Task: Open a blank sheet, save the file as Fusioncuisinemeet.odt Type the sentence 'Communication is the process of exchanging information, ideas, and emotions between individuals. Effective communication involves active listening, clear expression, and empathy. It forms the foundation of healthy relationships, fosters understanding, and resolves conflicts.'Add formula using equations and charcters after the sentence 'A = ?R2' Select the formula and highlight with color Blue Change the page Orientation to  Landscape
Action: Mouse moved to (1267, 102)
Screenshot: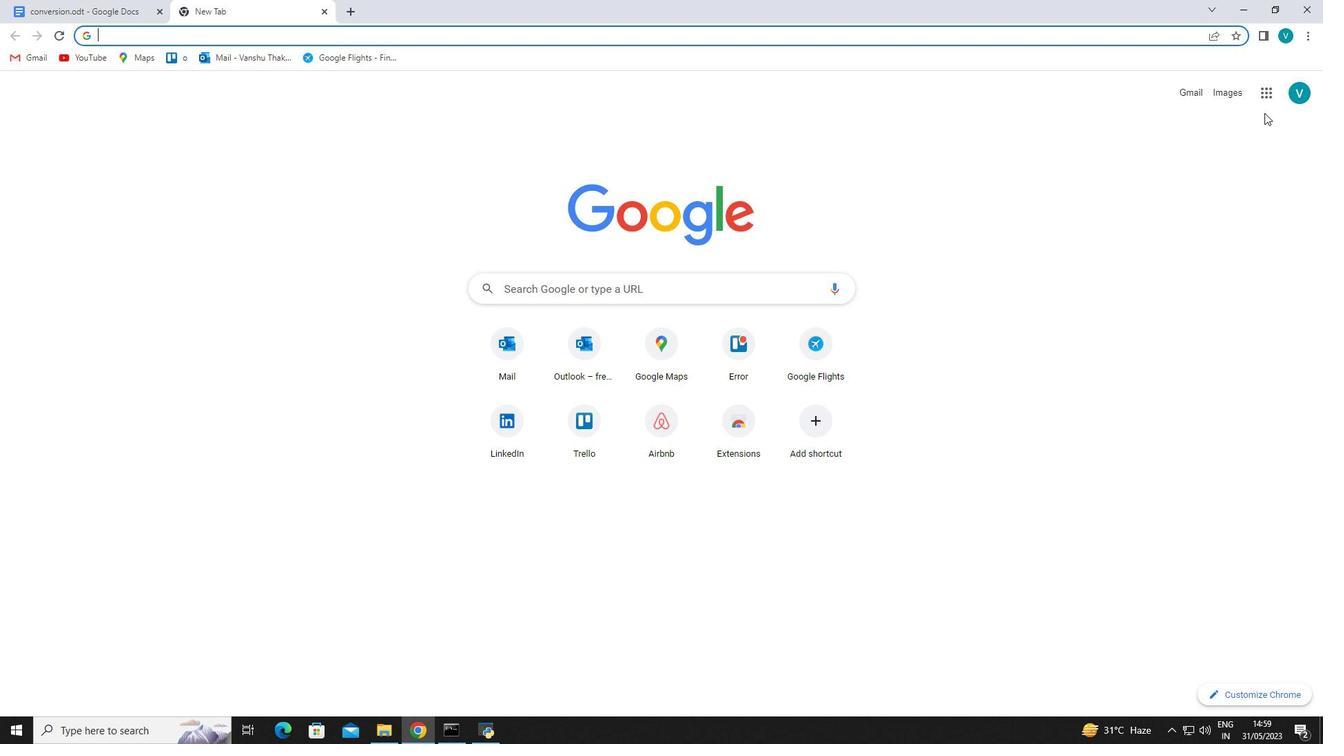 
Action: Mouse pressed left at (1267, 102)
Screenshot: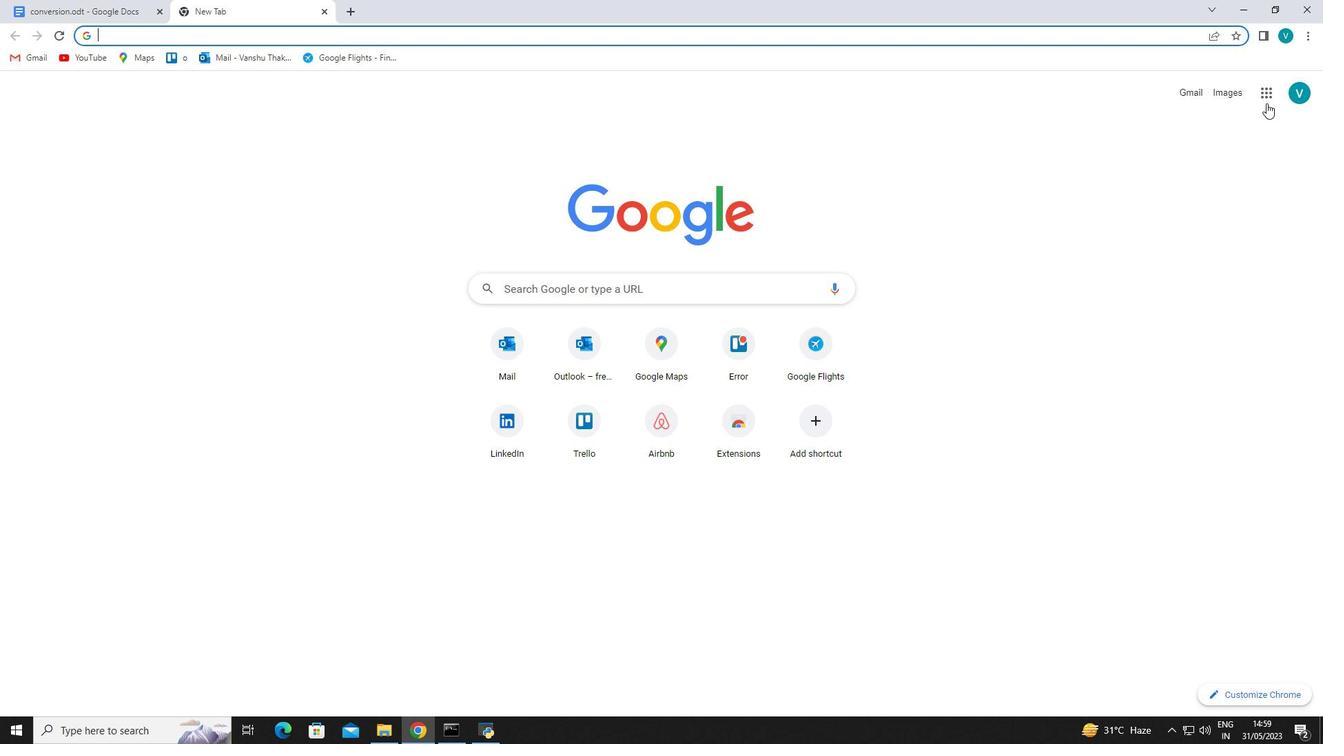 
Action: Mouse moved to (1221, 239)
Screenshot: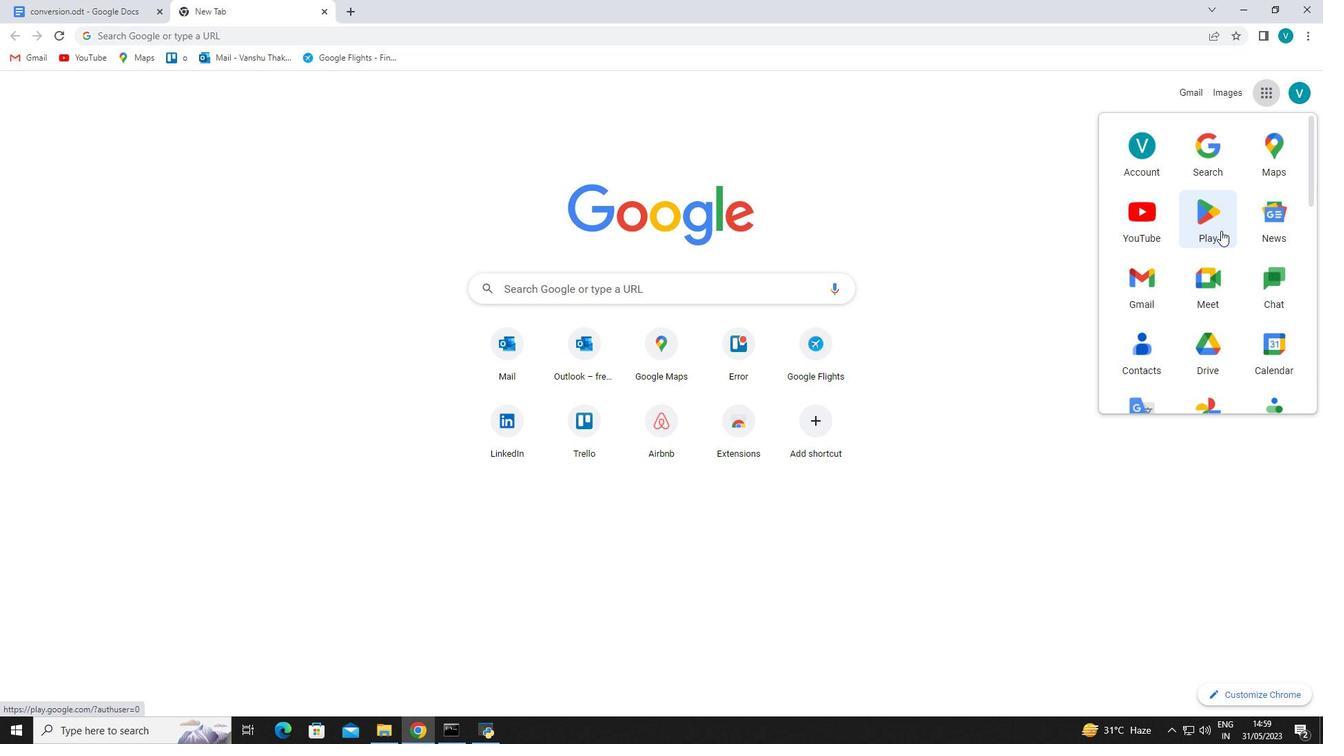 
Action: Mouse scrolled (1221, 238) with delta (0, 0)
Screenshot: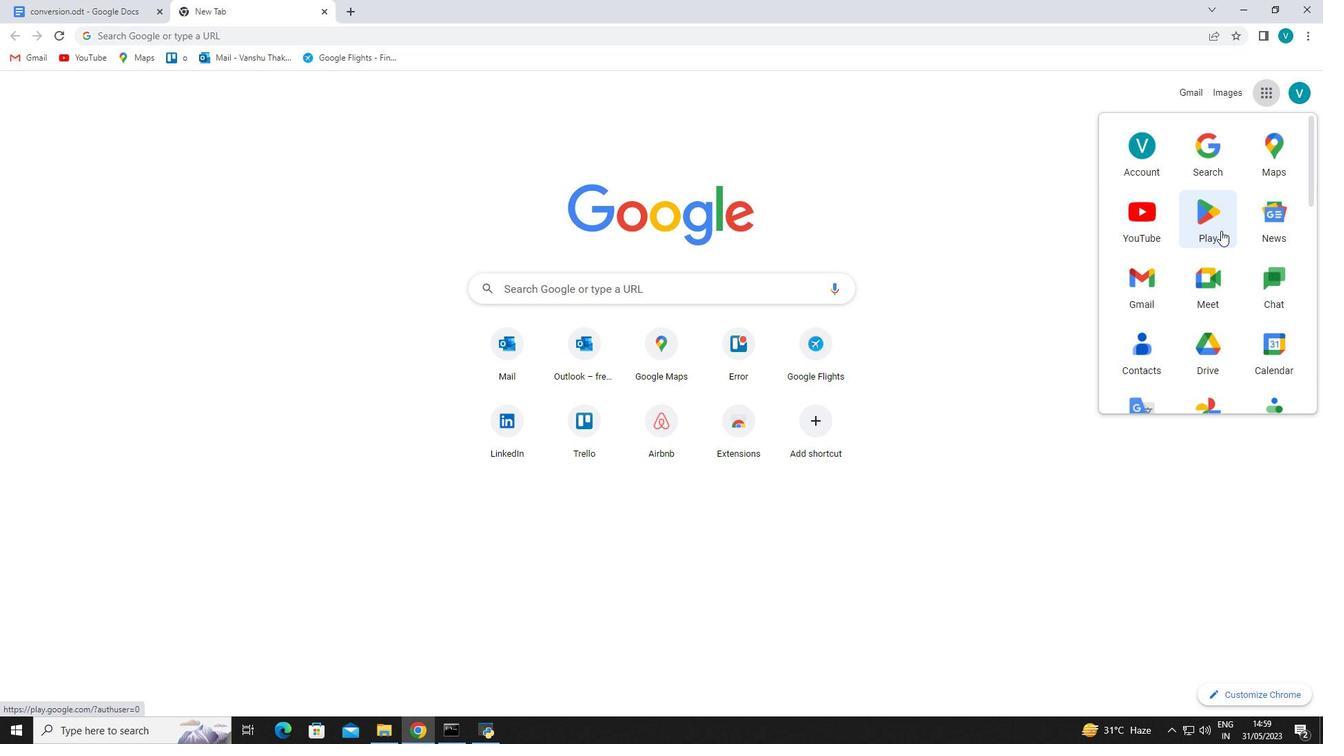 
Action: Mouse moved to (1219, 247)
Screenshot: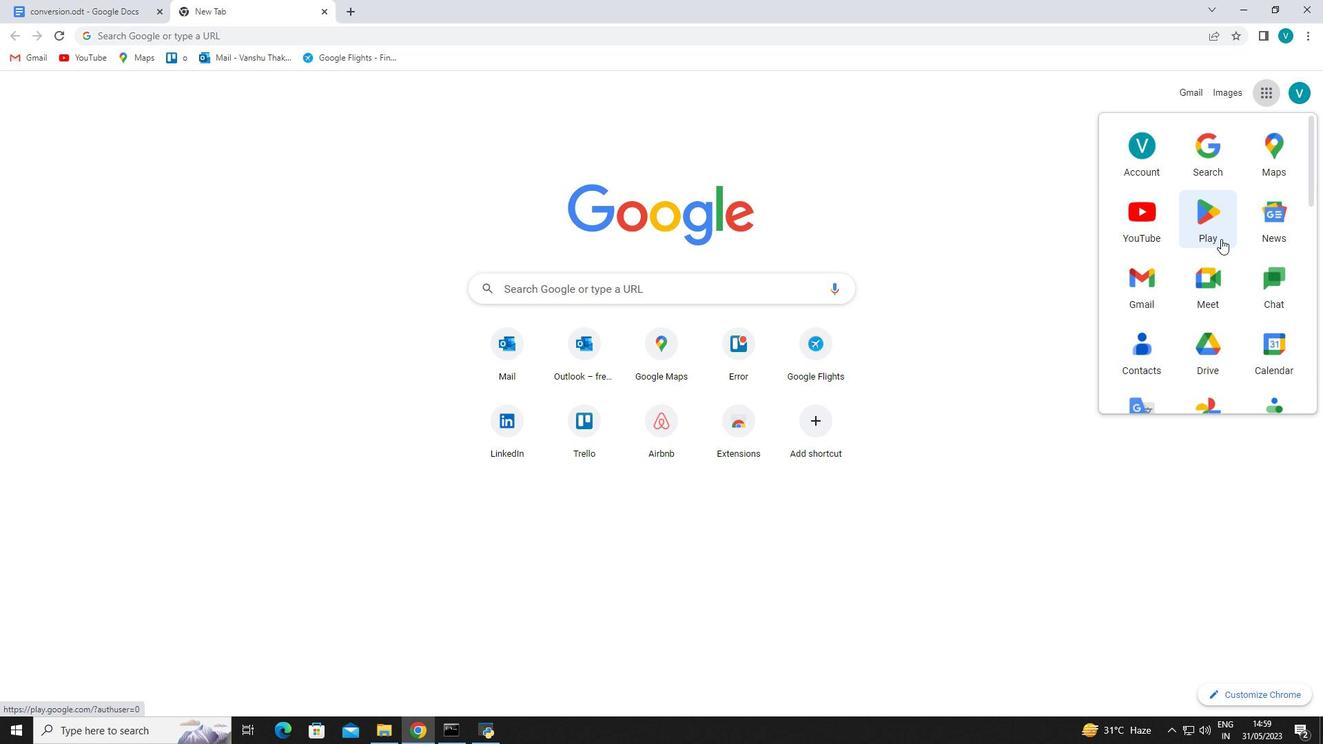 
Action: Mouse scrolled (1219, 246) with delta (0, 0)
Screenshot: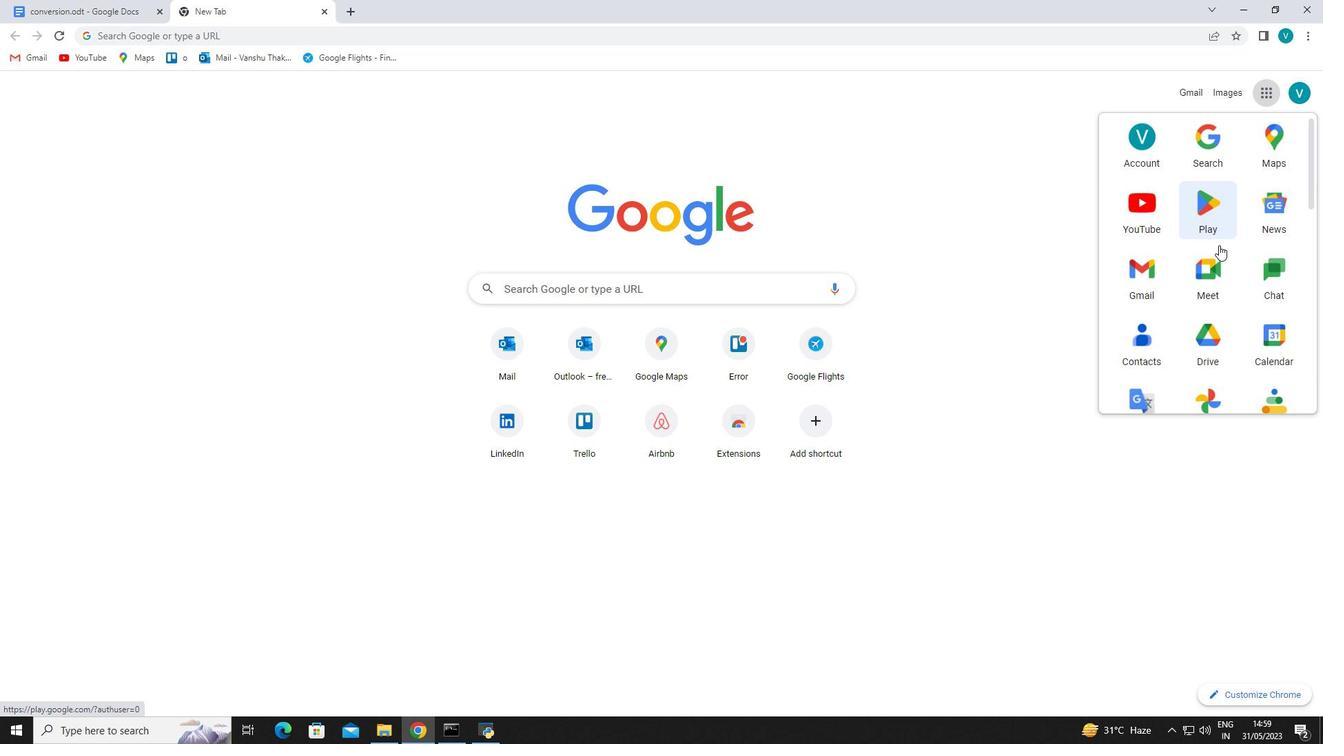 
Action: Mouse scrolled (1219, 246) with delta (0, 0)
Screenshot: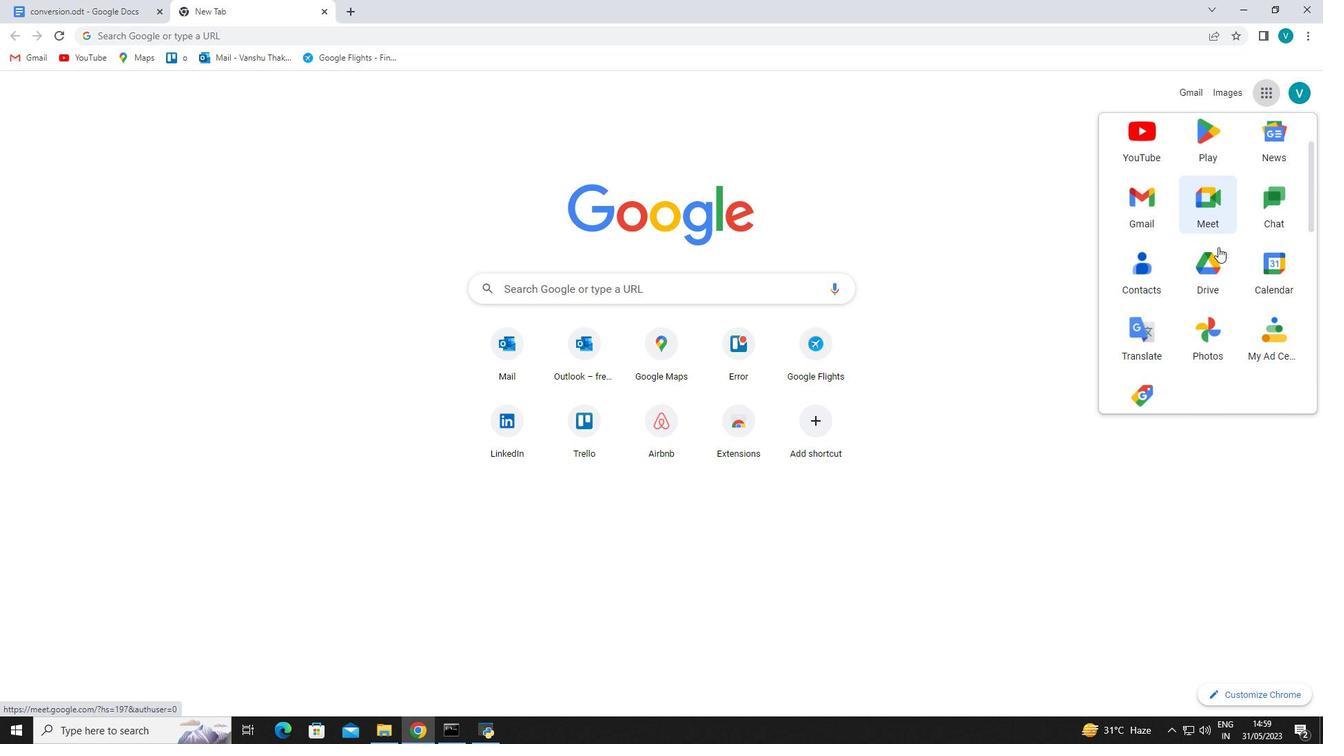 
Action: Mouse scrolled (1219, 246) with delta (0, 0)
Screenshot: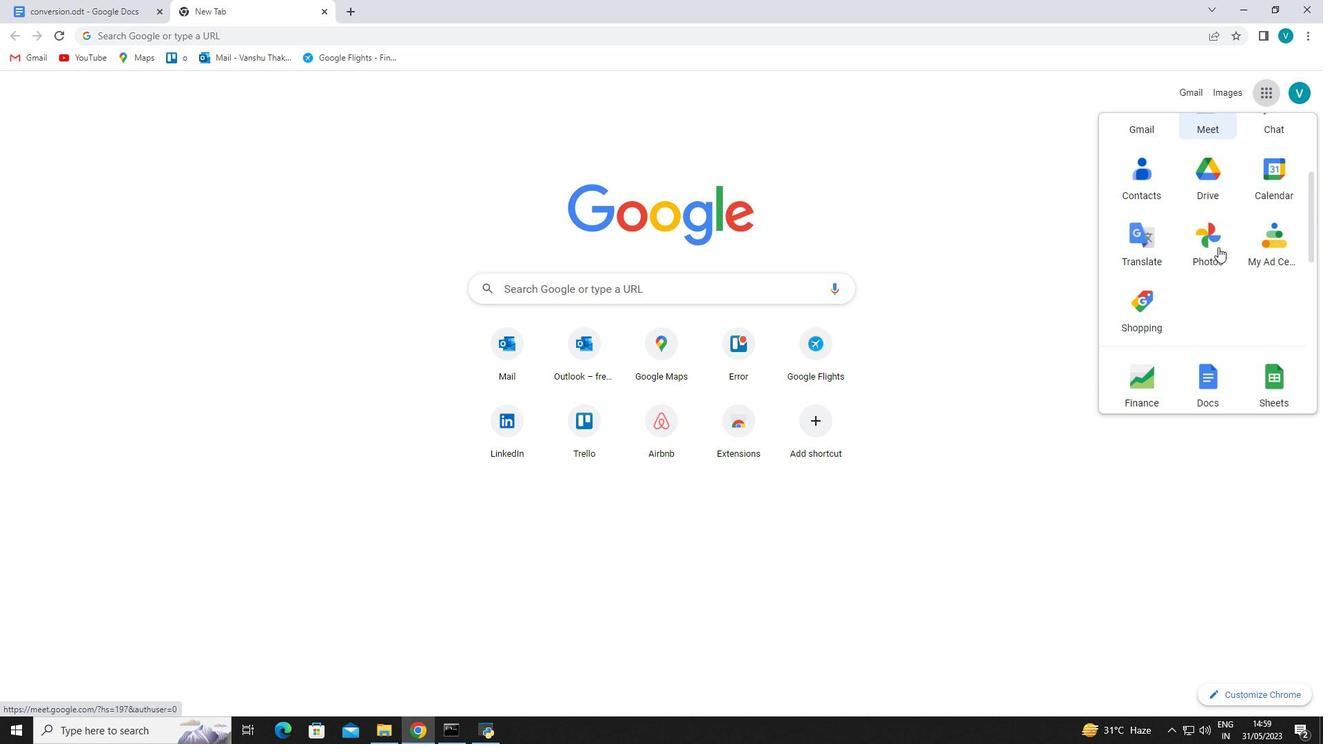 
Action: Mouse moved to (1214, 267)
Screenshot: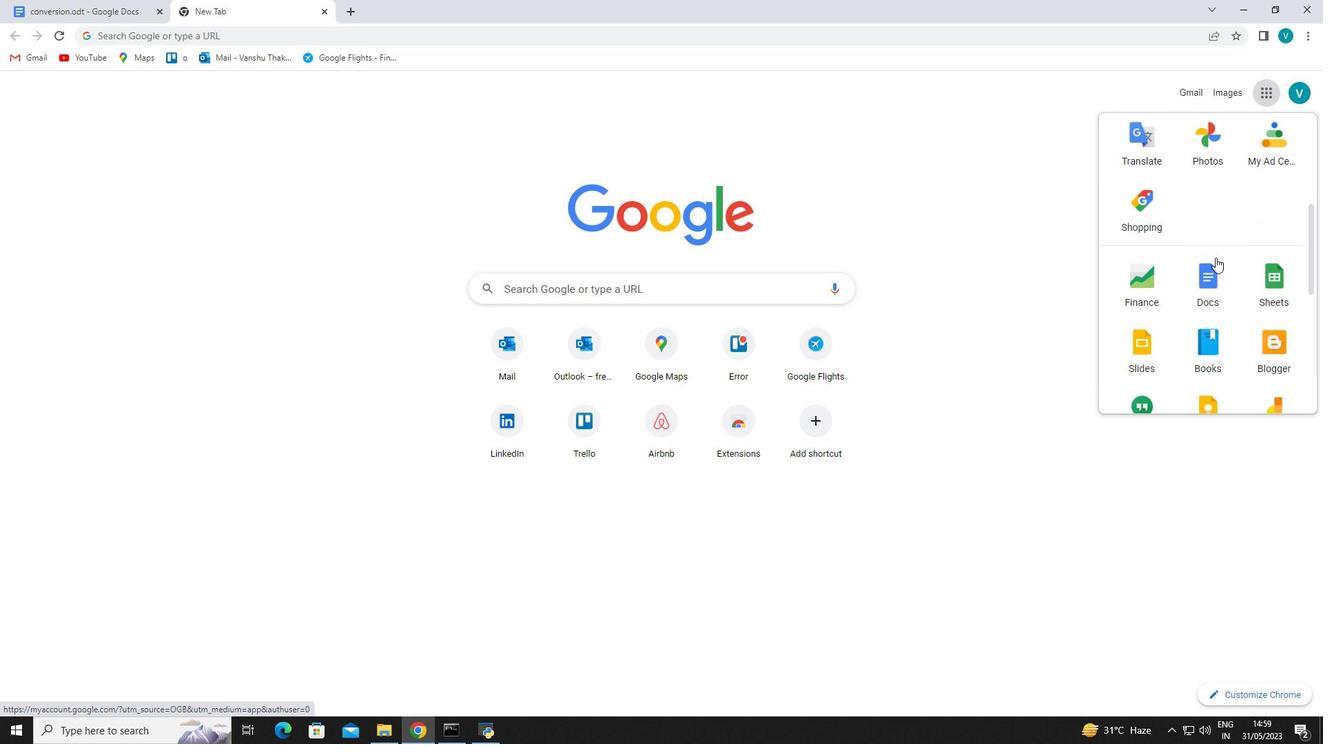 
Action: Mouse pressed left at (1214, 267)
Screenshot: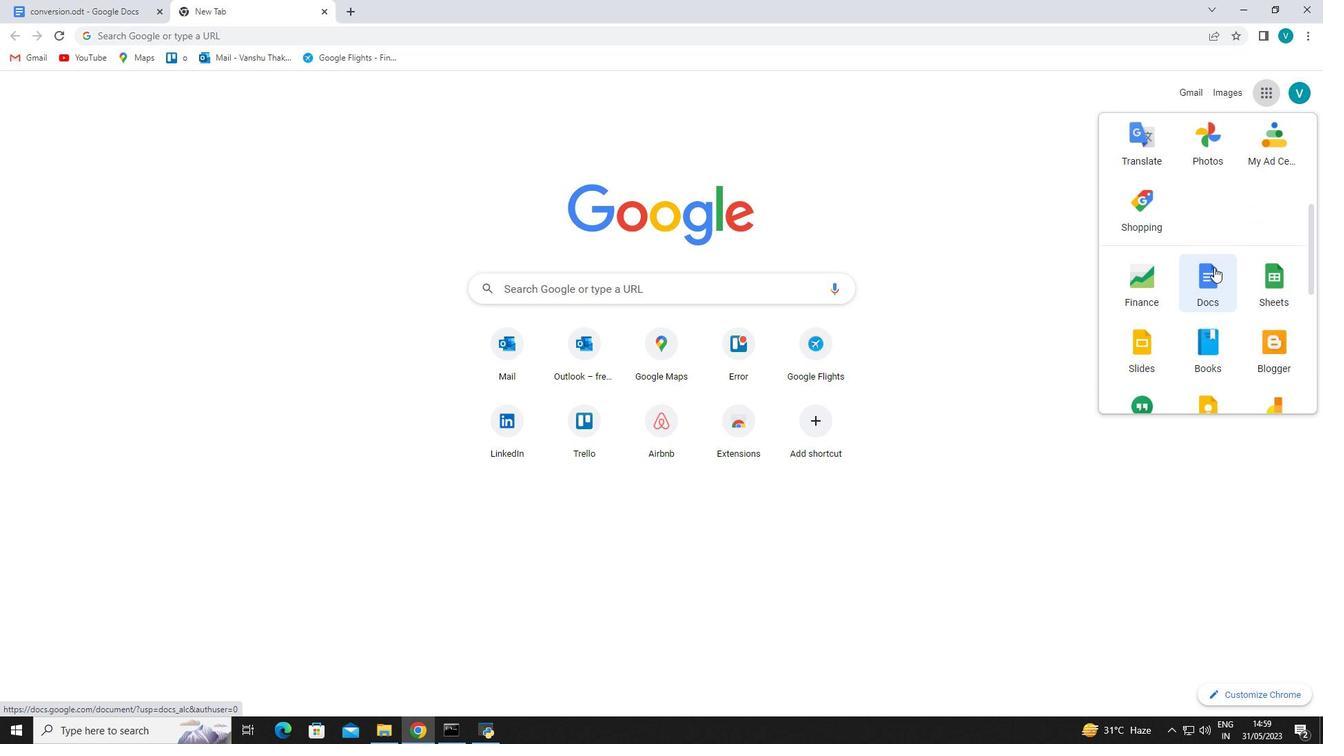 
Action: Mouse moved to (346, 245)
Screenshot: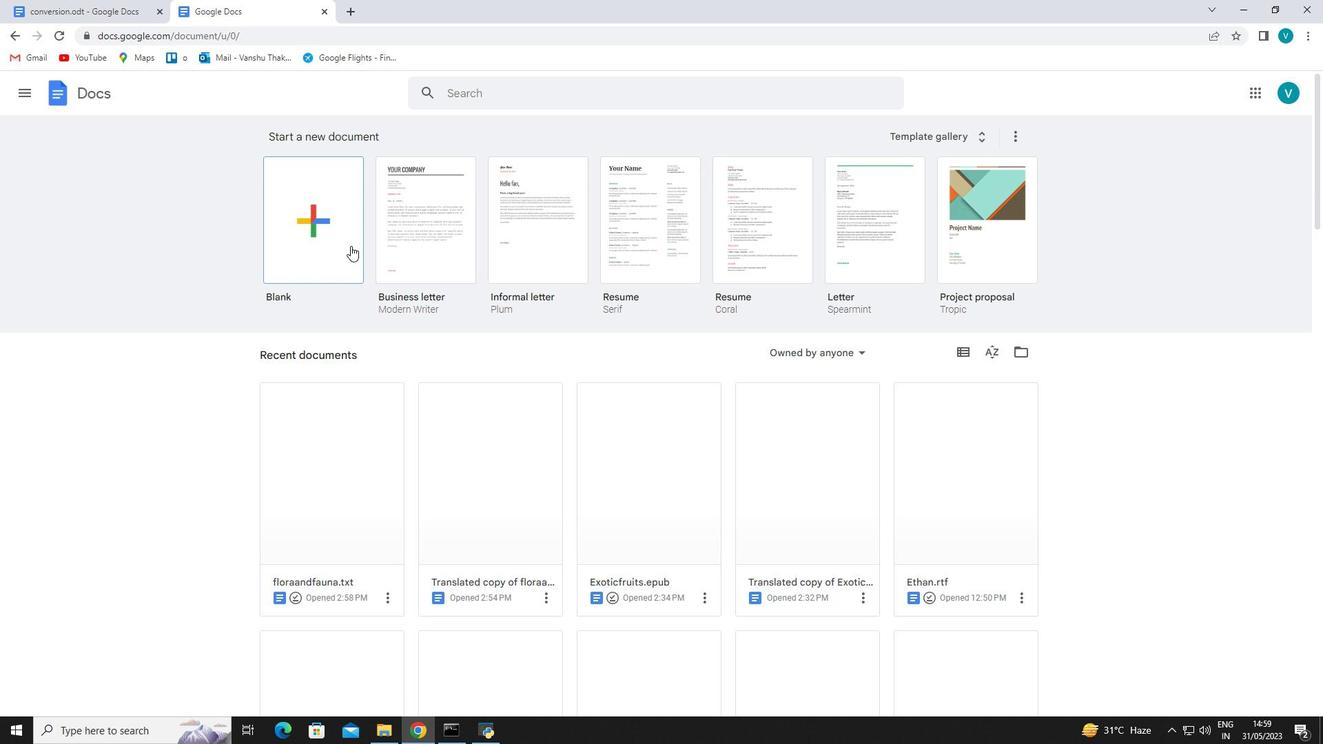 
Action: Mouse pressed left at (346, 245)
Screenshot: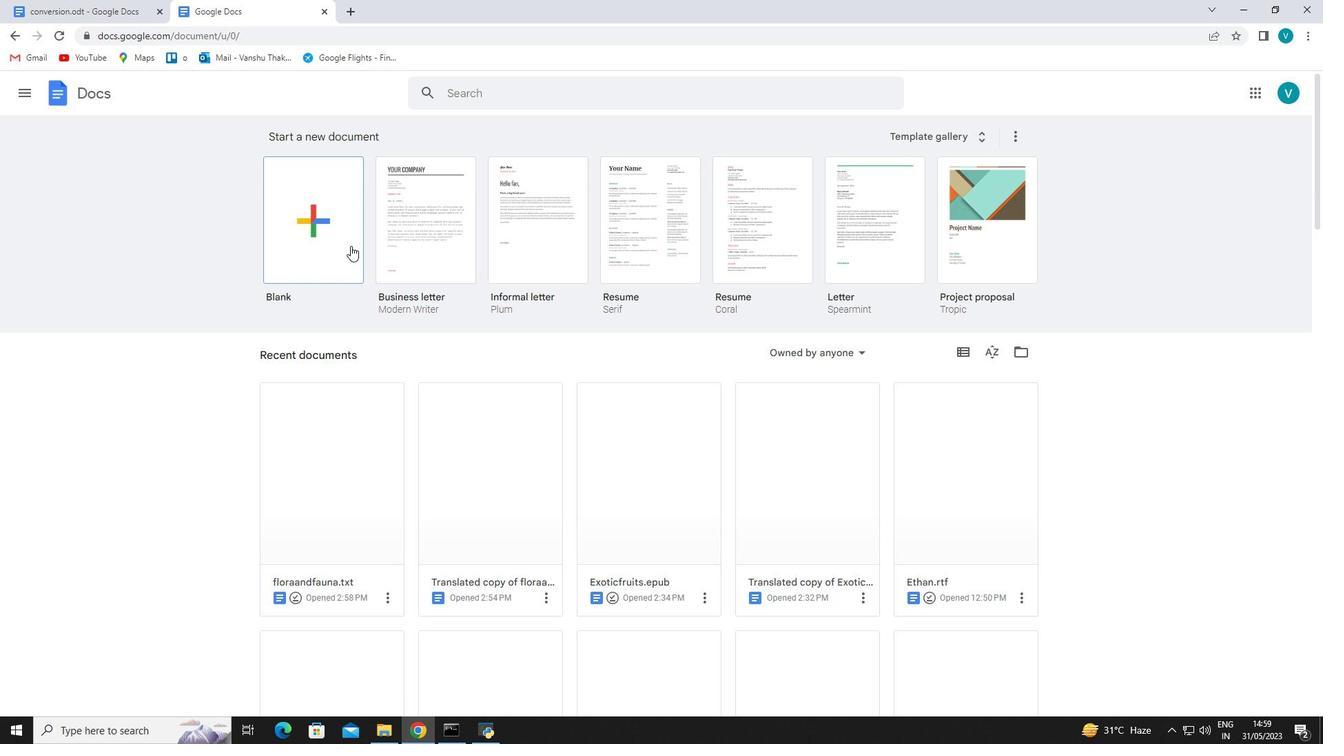 
Action: Mouse moved to (130, 82)
Screenshot: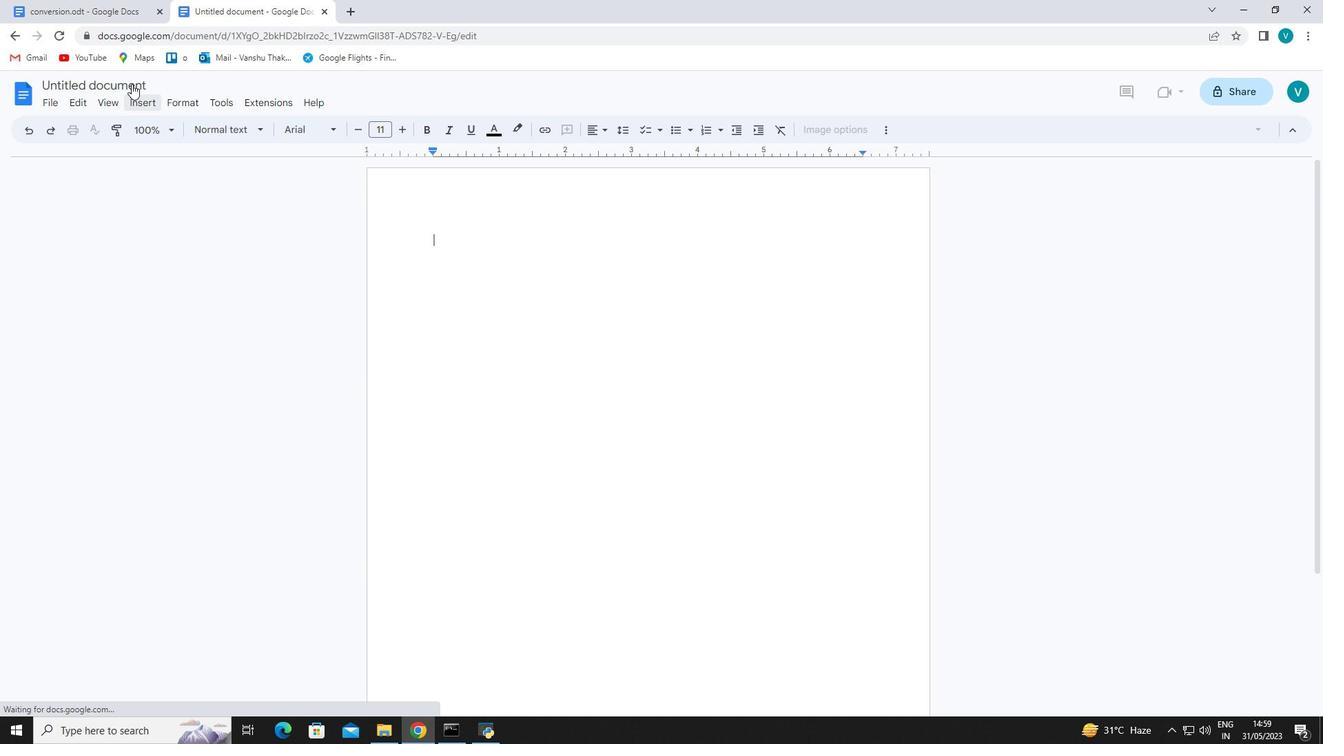 
Action: Mouse pressed left at (130, 82)
Screenshot: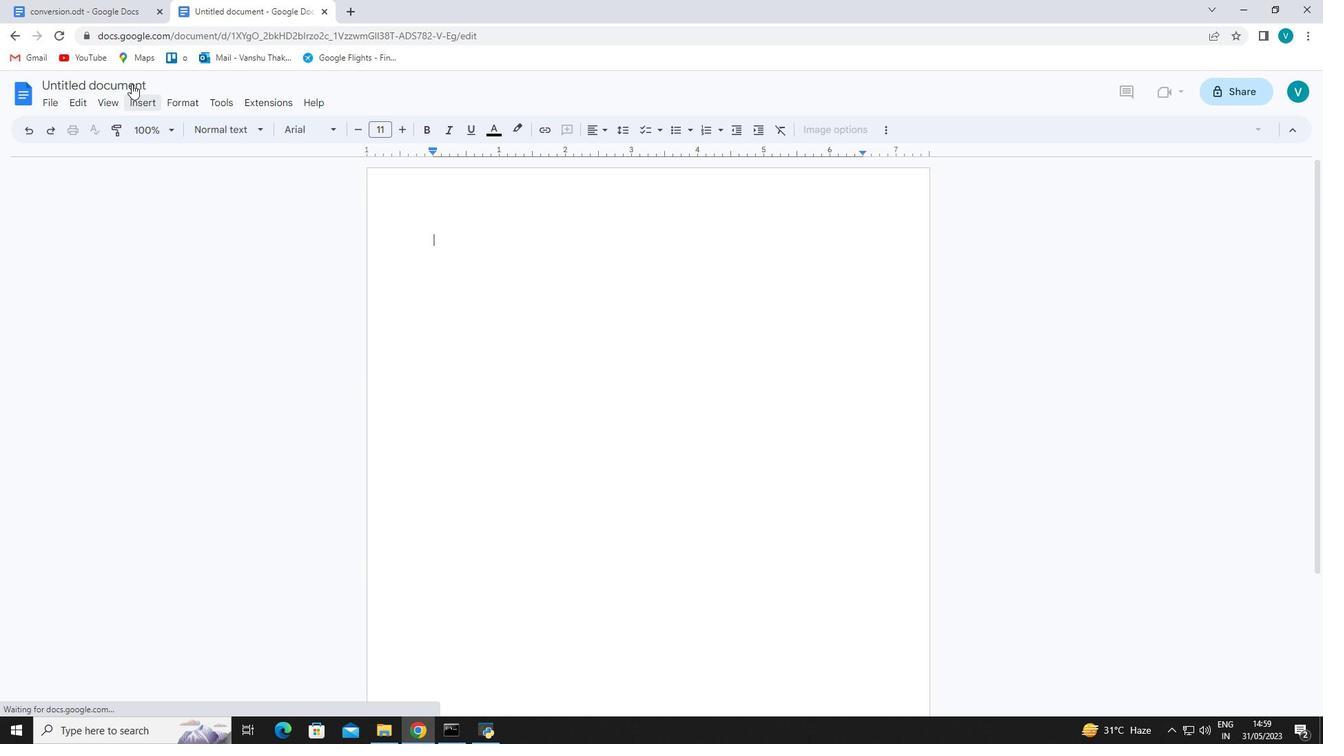
Action: Mouse pressed left at (130, 82)
Screenshot: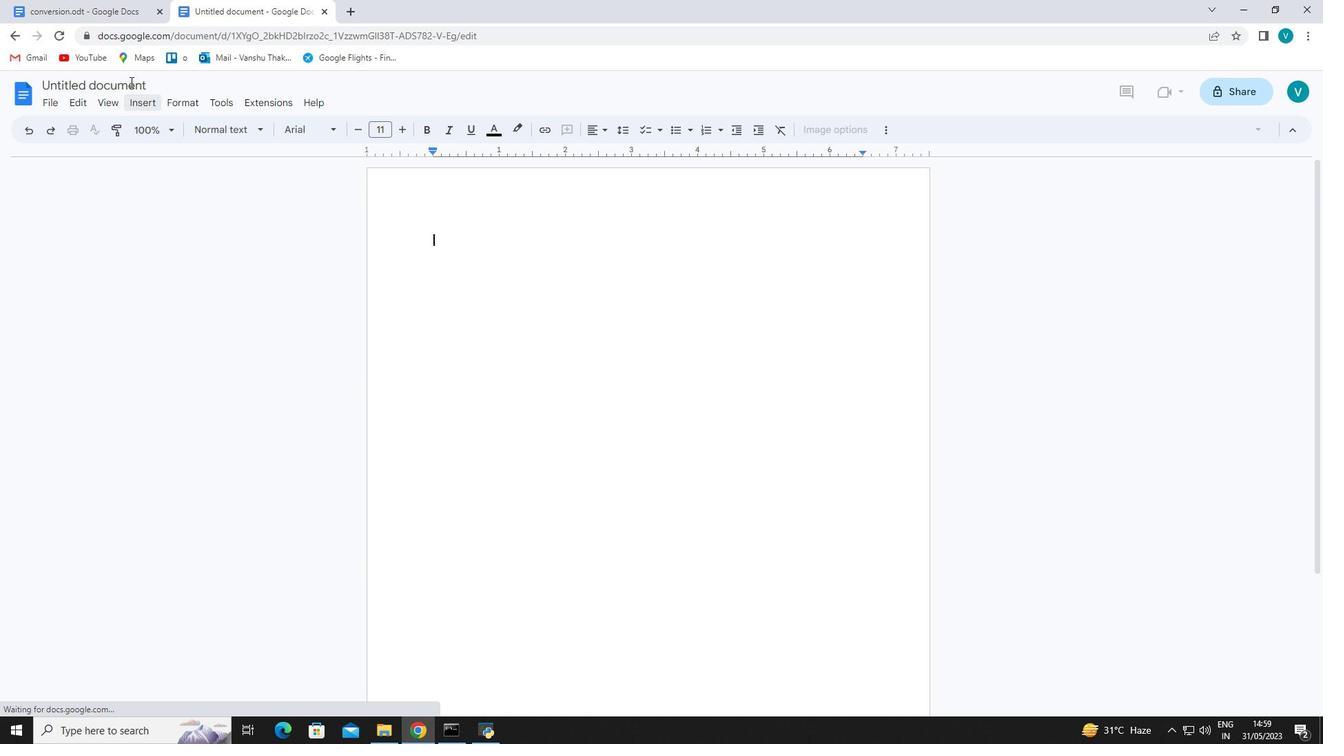 
Action: Mouse moved to (127, 83)
Screenshot: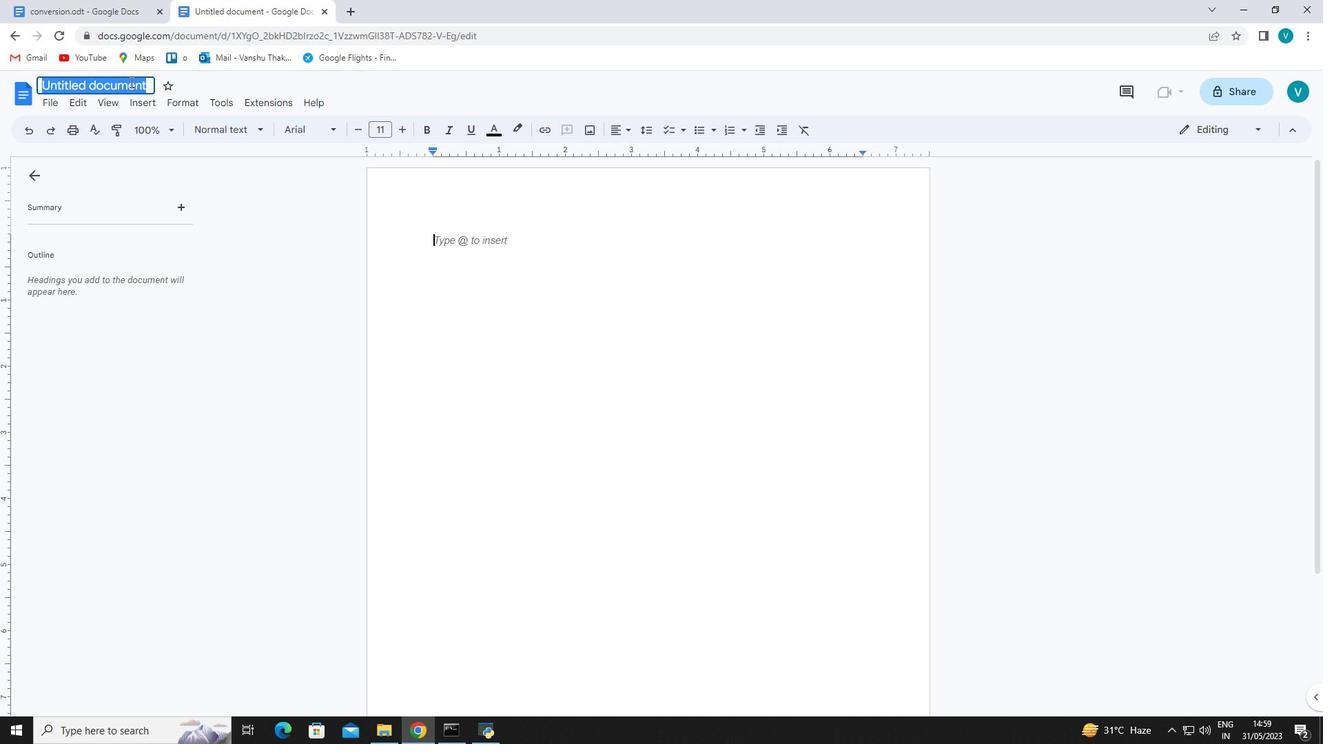 
Action: Key pressed <Key.shift><Key.shift>Fus
Screenshot: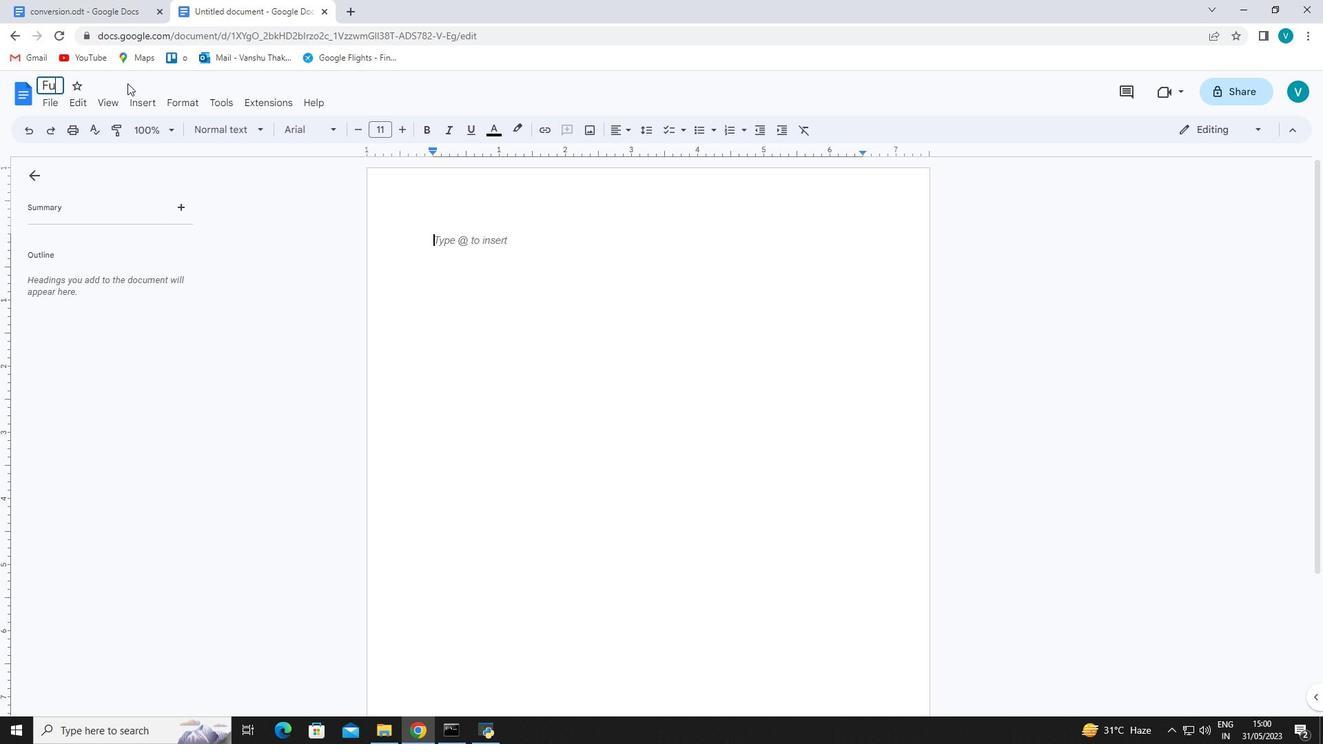 
Action: Mouse moved to (123, 102)
Screenshot: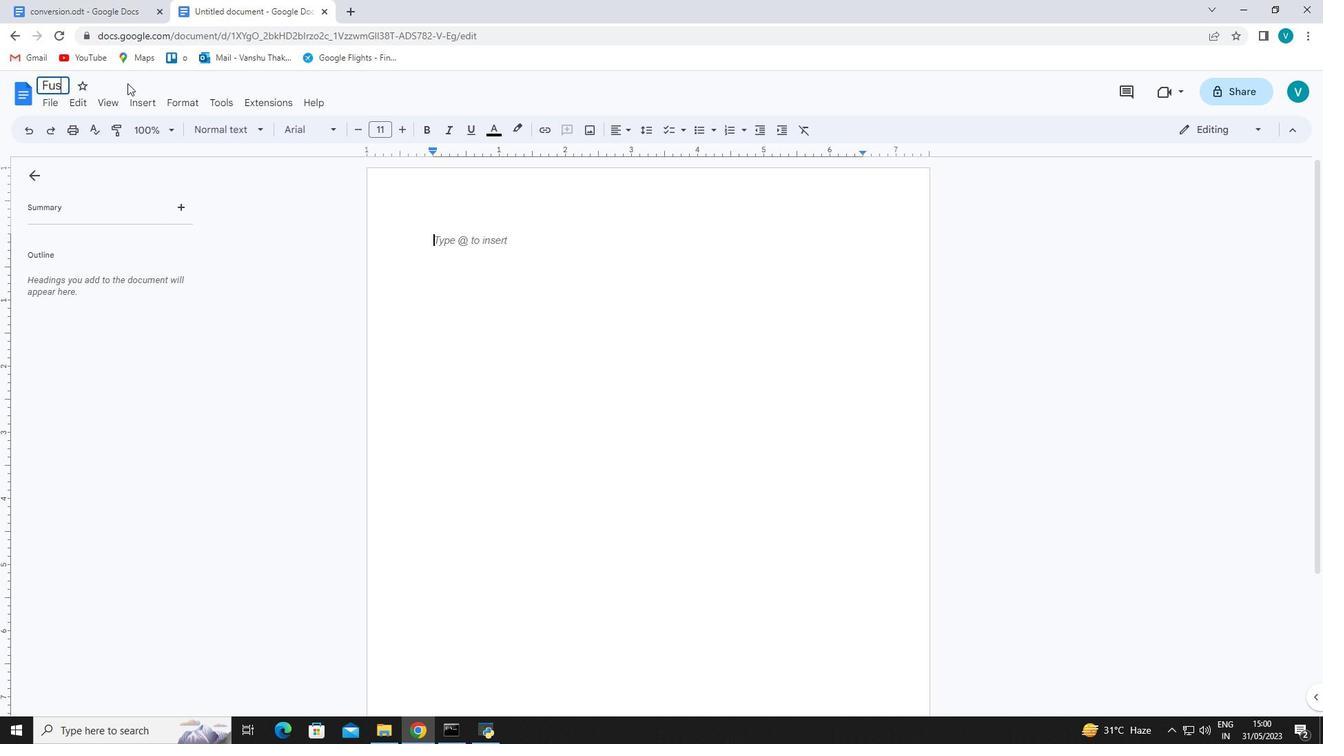
Action: Key pressed ioncuisinemeet.odt
Screenshot: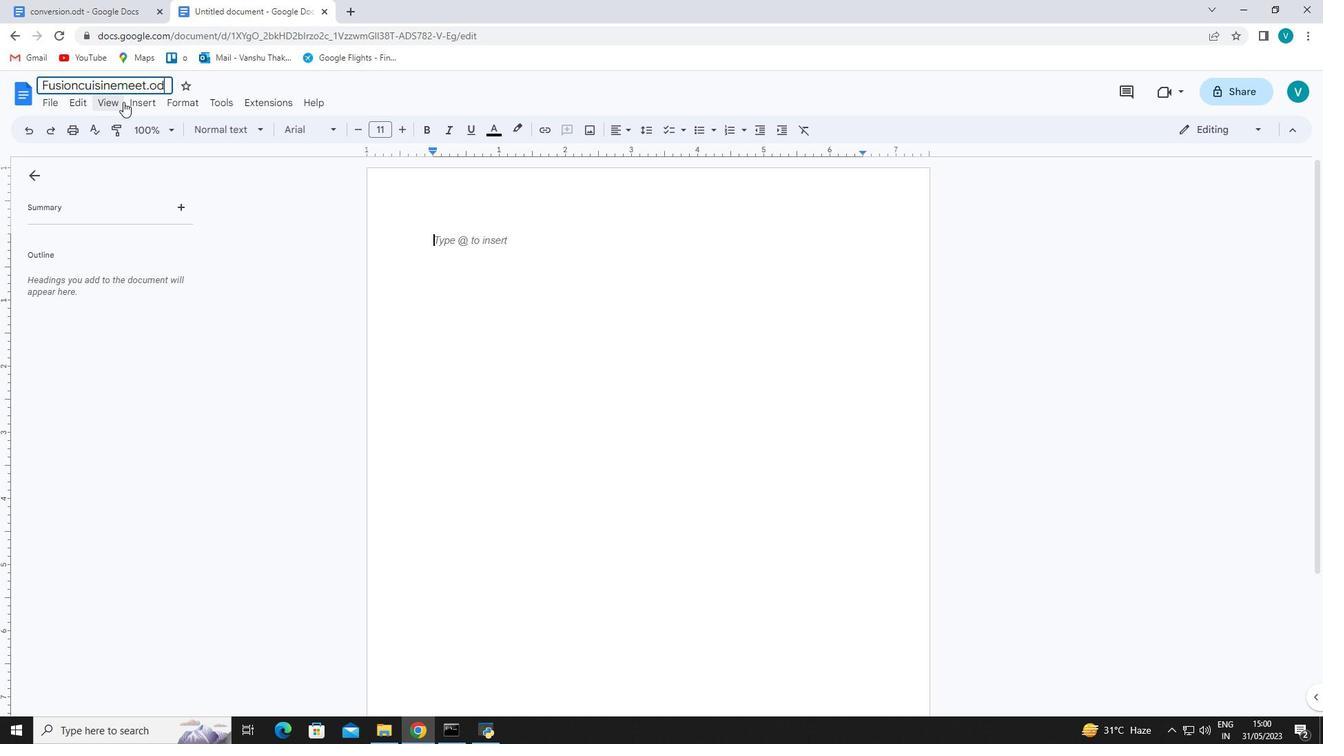 
Action: Mouse moved to (276, 77)
Screenshot: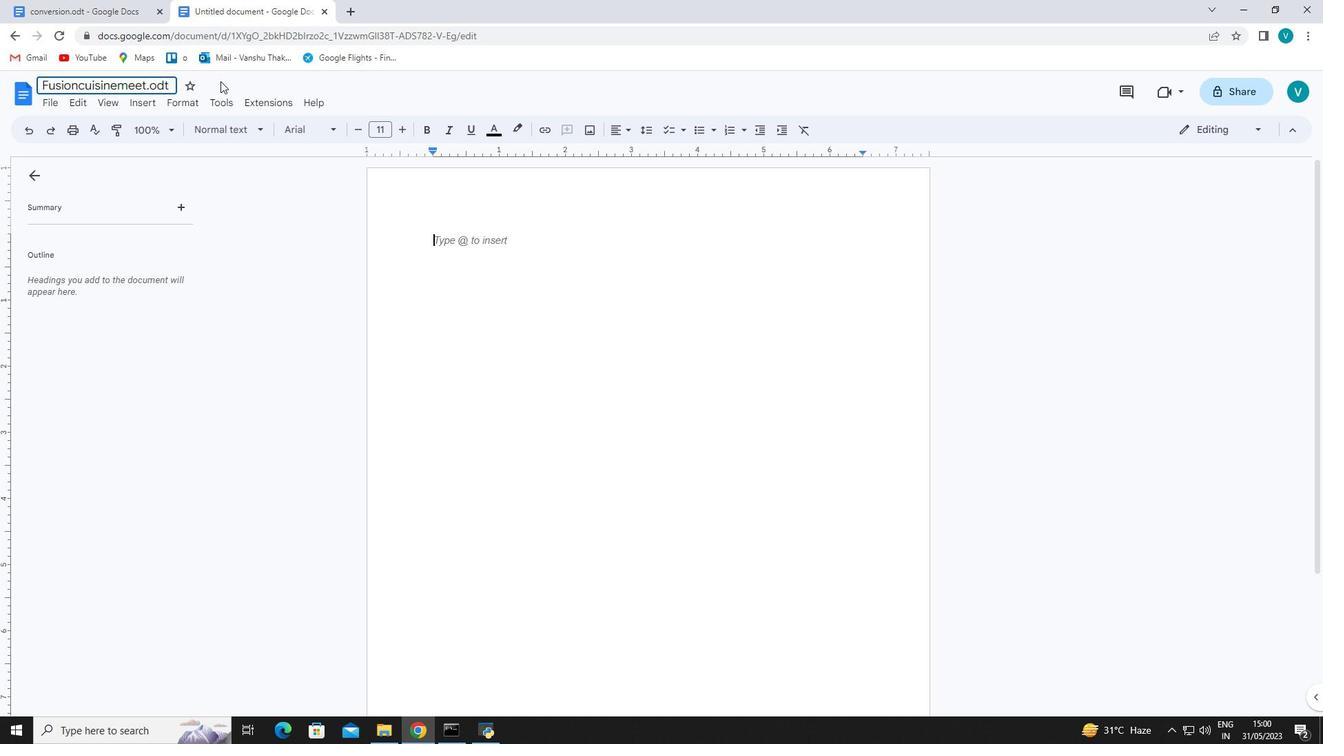 
Action: Key pressed <Key.enter>
Screenshot: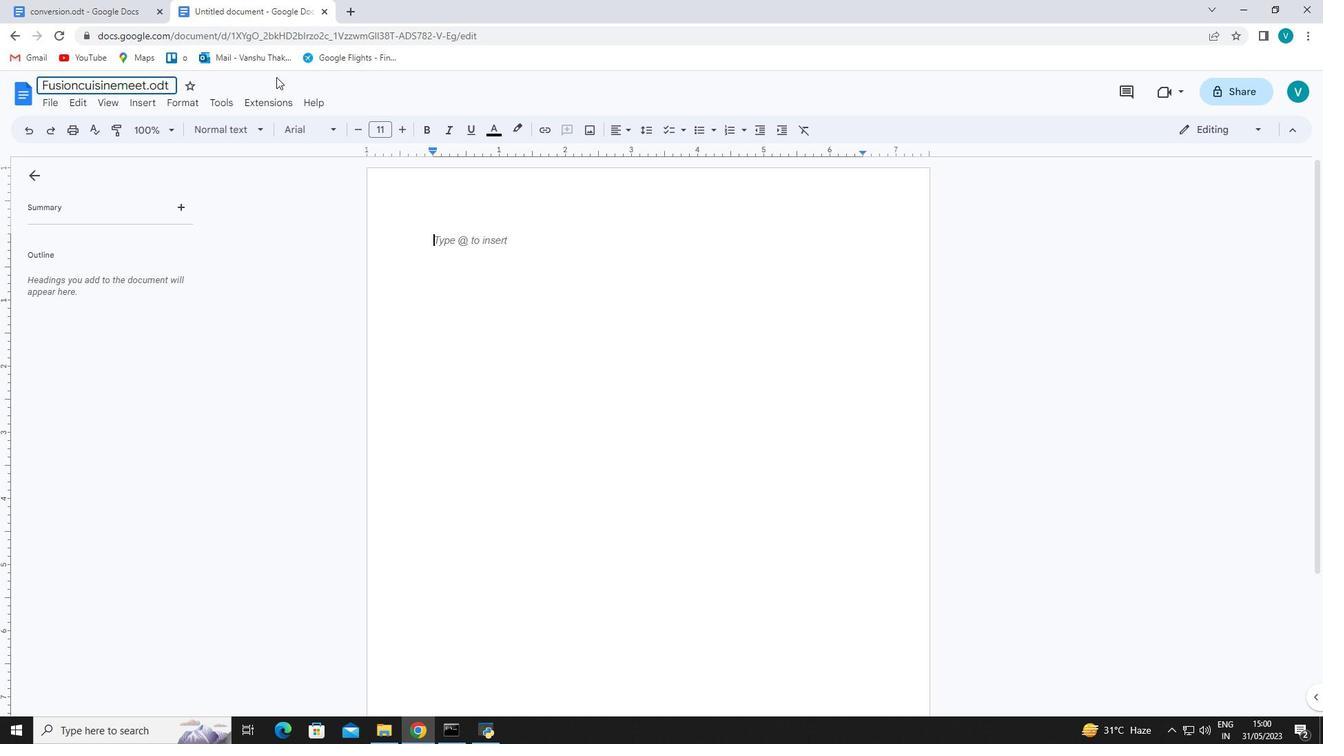 
Action: Mouse moved to (446, 241)
Screenshot: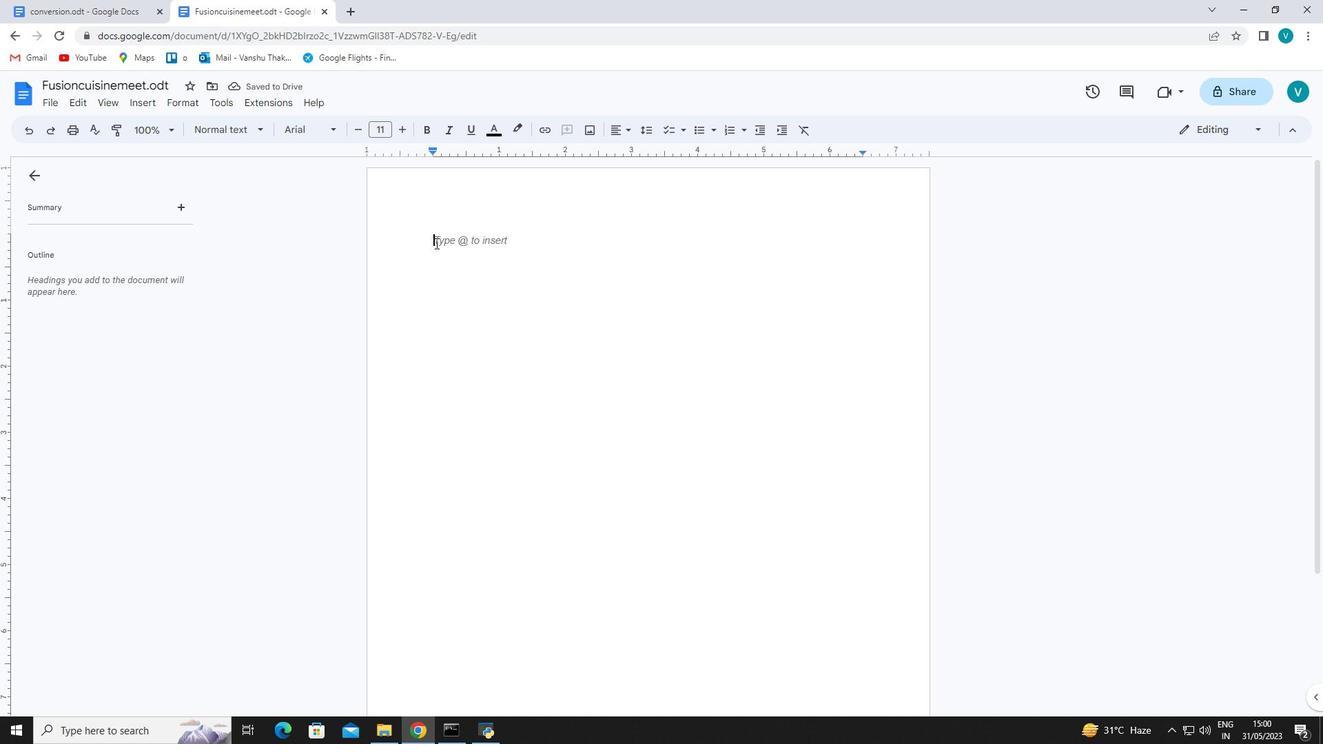 
Action: Mouse pressed left at (446, 241)
Screenshot: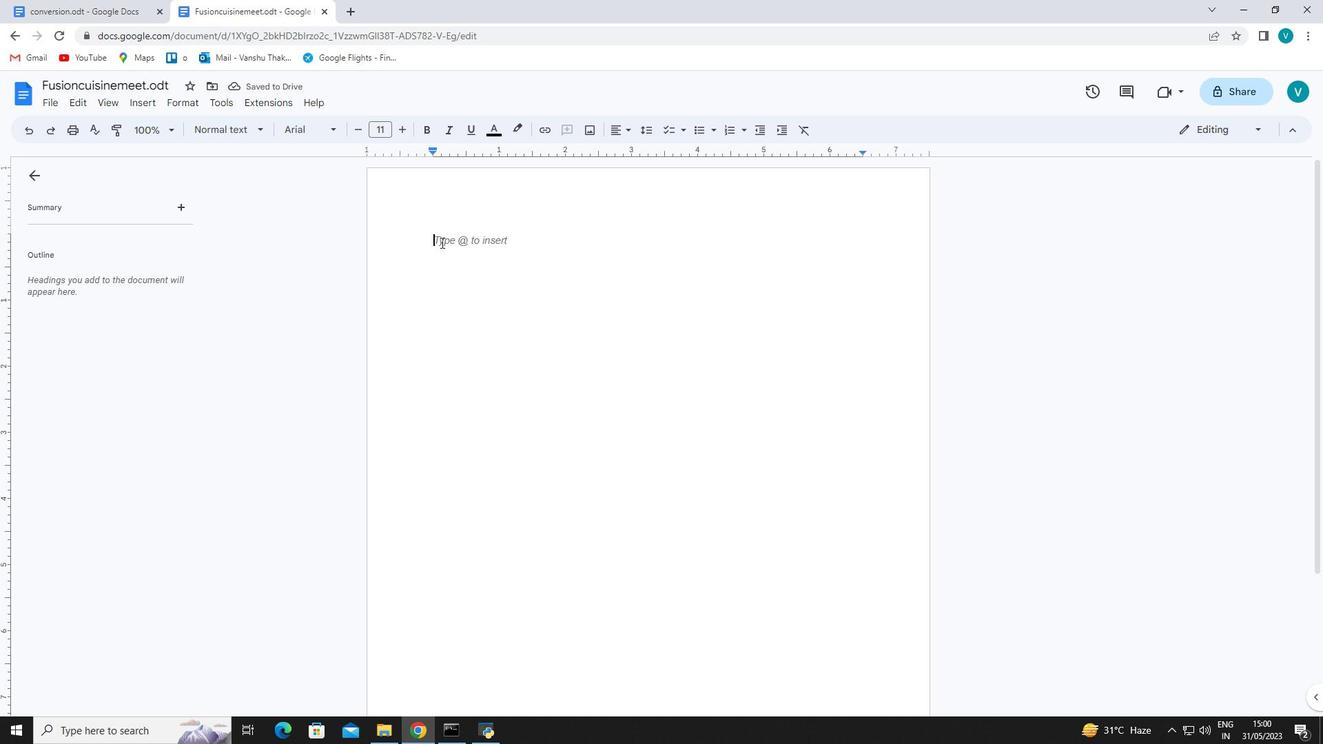 
Action: Mouse moved to (342, 193)
Screenshot: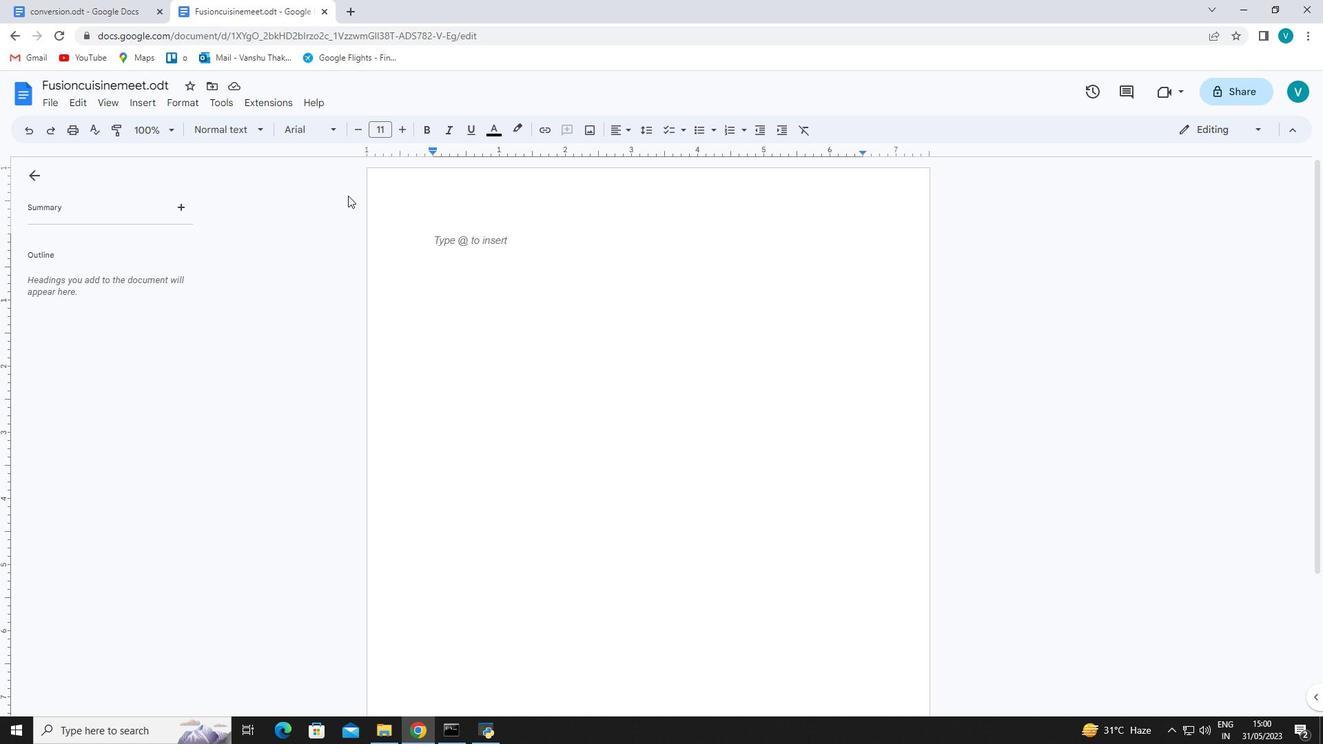 
Action: Key pressed <Key.shift><Key.shift><Key.shift><Key.shift><Key.shift><Key.shift><Key.shift><Key.shift><Key.shift><Key.shift><Key.shift><Key.shift><Key.shift><Key.shift>Communication<Key.space>is<Key.space>the<Key.space>process<Key.space>of<Key.space>exchanging<Key.space>information,<Key.space>ideas,<Key.space><Key.caps_lock>ND<Key.backspace><Key.backspace>A<Key.backspace><Key.caps_lock>and<Key.space>emotions<Key.space>between<Key.space>individuals.<Key.space><Key.shift><Key.shift>Effective<Key.space>communication<Key.space>involves<Key.space>active<Key.space>listening,<Key.space>clear<Key.space>expression,<Key.space>and<Key.space>empathy.<Key.space><Key.shift>It<Key.space>forms<Key.space>the<Key.space>foundation<Key.space>of<Key.space>healthy<Key.space>relationships,<Key.space>fosters<Key.space>understanding,<Key.space>and<Key.space>resolves<Key.space>conflicts.=<Key.shift><Key.shift><Key.shift><Key.shift><Key.shift><Key.shift><Key.shift><Key.shift><Key.shift><Key.shift><Key.shift><Key.shift><Key.shift><Key.shift><Key.shift><Key.shift><Key.shift><Key.shift><Key.shift><Key.shift><Key.shift><Key.shift><Key.shift><Key.shift><Key.shift><Key.shift><Key.shift><Key.shift><Key.shift><Key.shift><Key.shift><Key.shift><Key.shift><Key.shift><Key.shift><Key.shift><Key.shift><Key.shift><Key.shift><Key.shift><Key.shift><Key.shift><Key.shift><Key.shift><Key.shift><Key.shift><Key.shift><Key.shift><Key.backspace><Key.shift><Key.shift><Key.shift><Key.shift><Key.shift><Key.shift><Key.shift>A=<Key.shift>R2
Screenshot: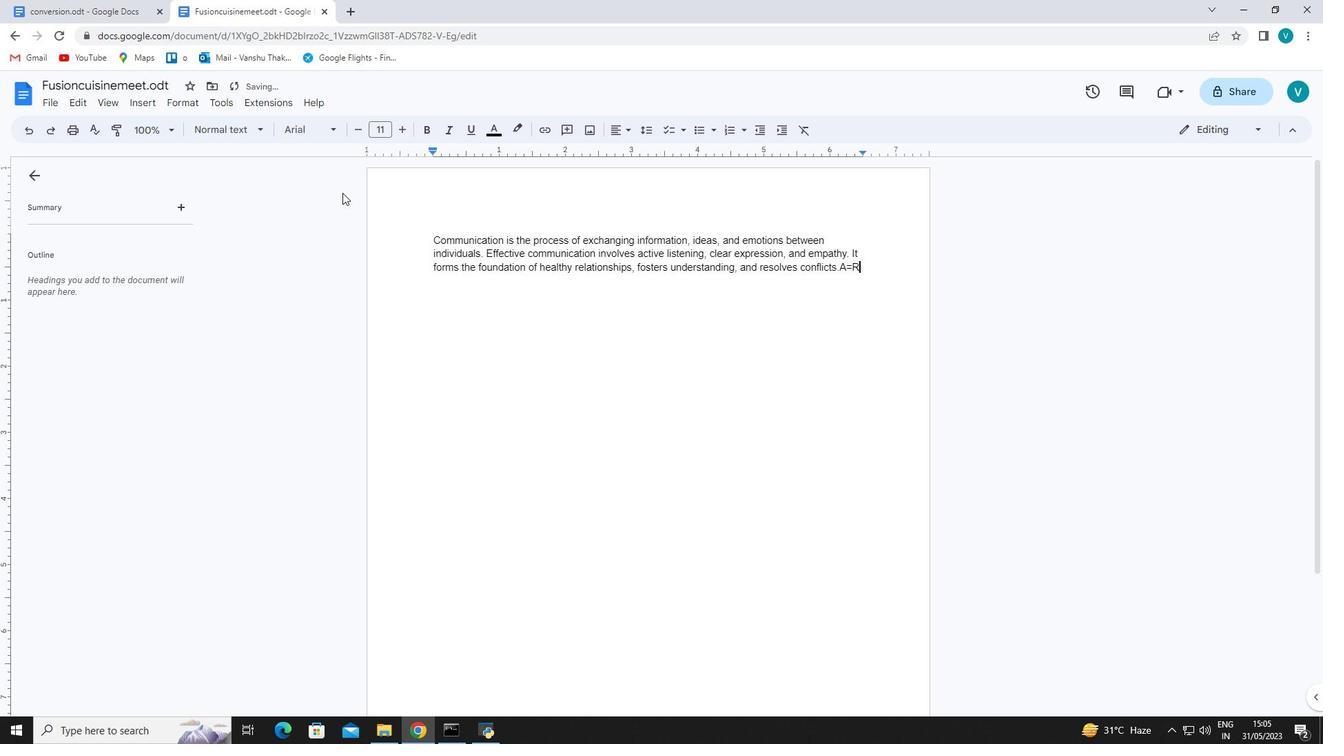 
Action: Mouse moved to (473, 282)
Screenshot: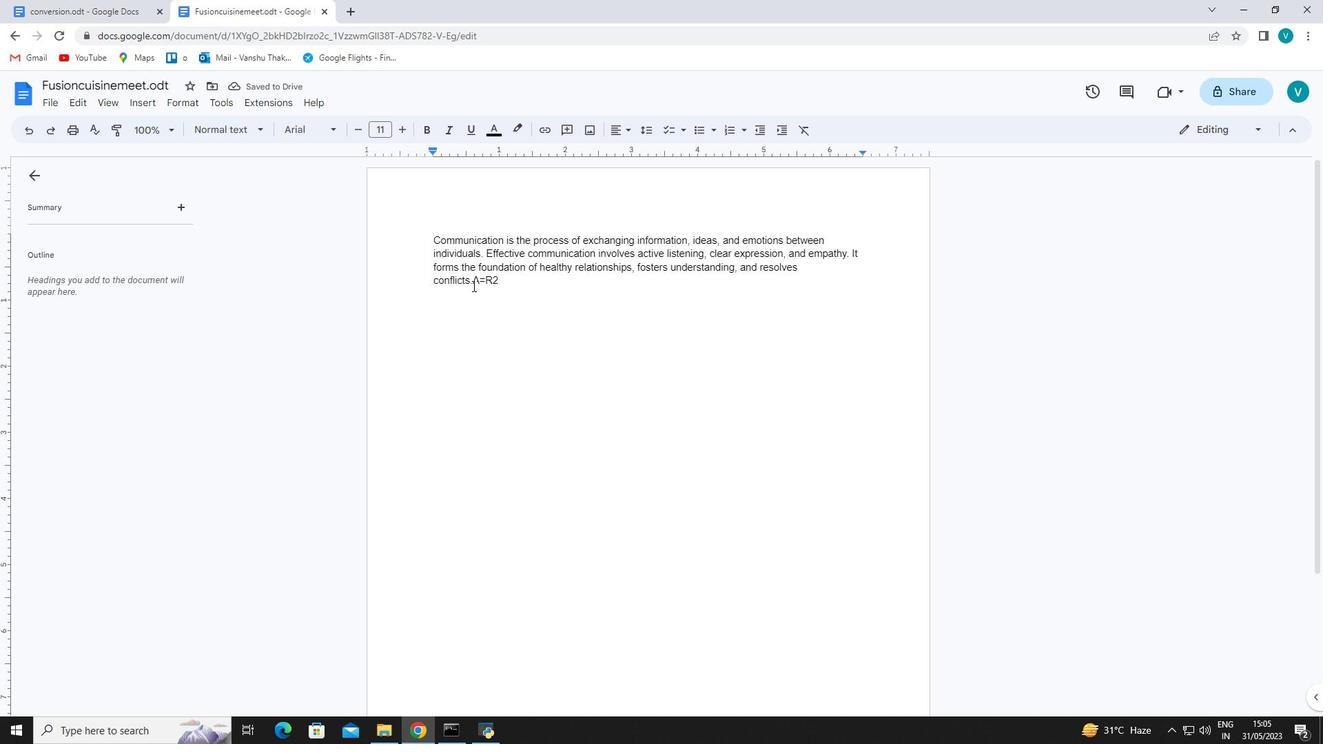 
Action: Mouse pressed left at (473, 282)
Screenshot: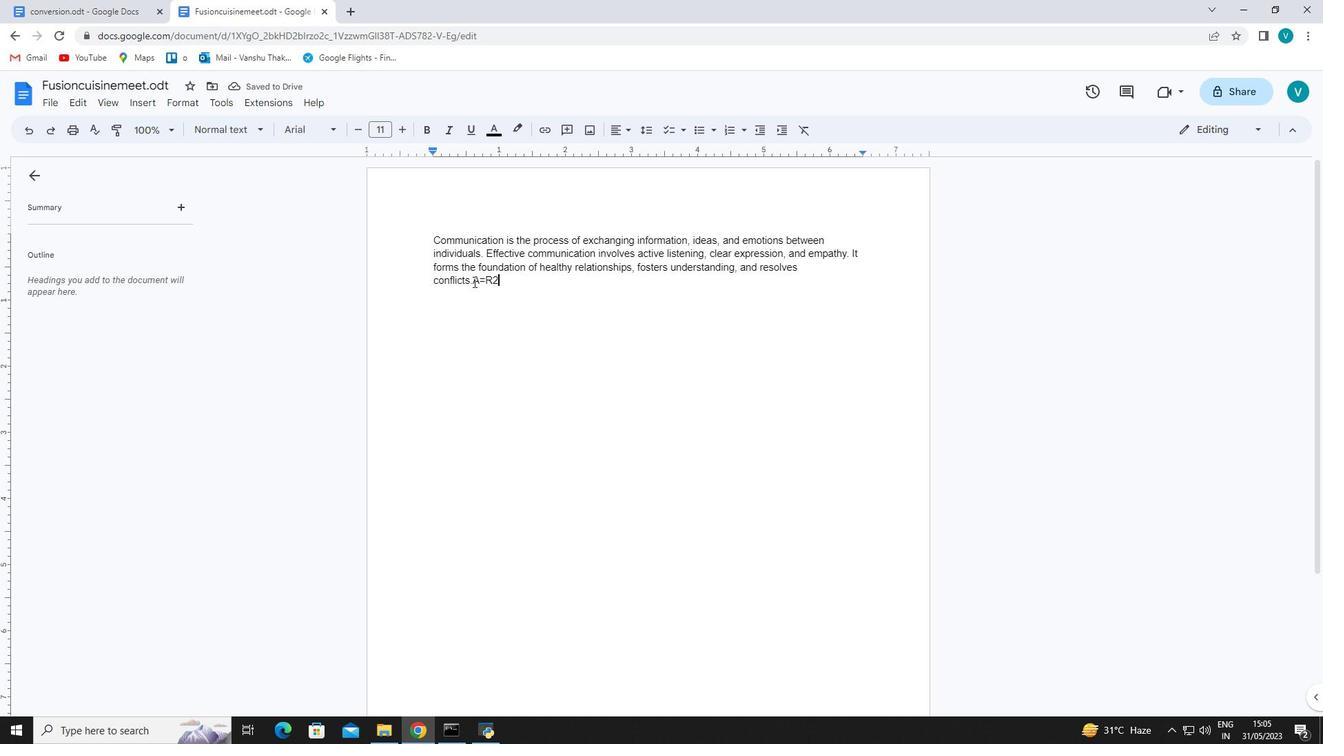 
Action: Mouse moved to (490, 128)
Screenshot: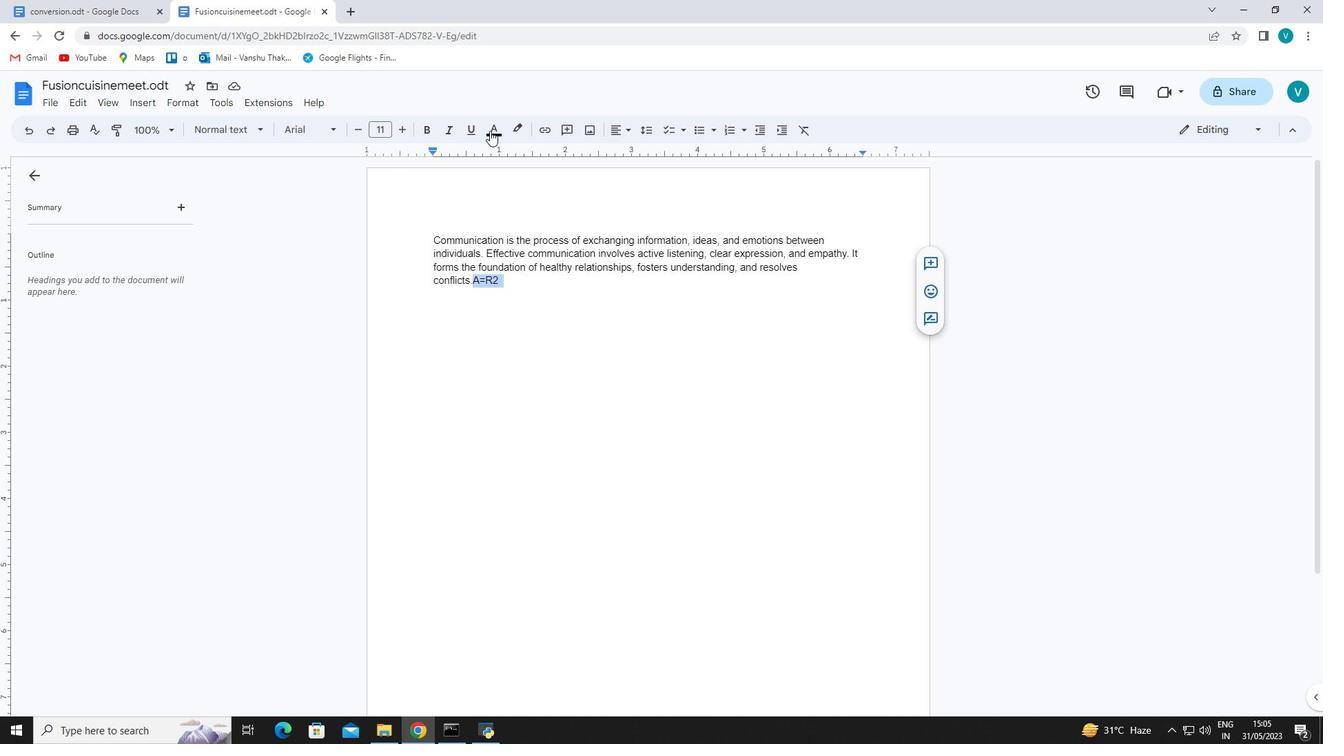 
Action: Mouse pressed left at (490, 128)
Screenshot: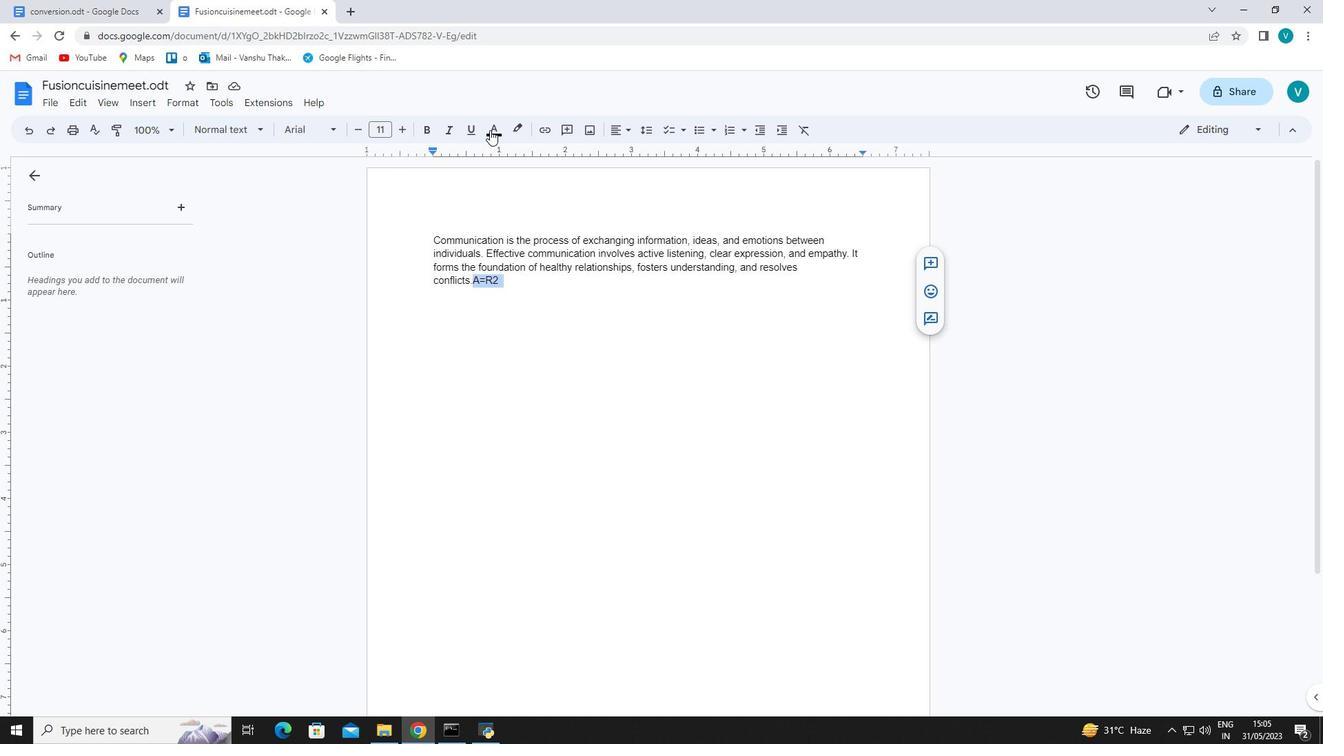 
Action: Mouse moved to (602, 168)
Screenshot: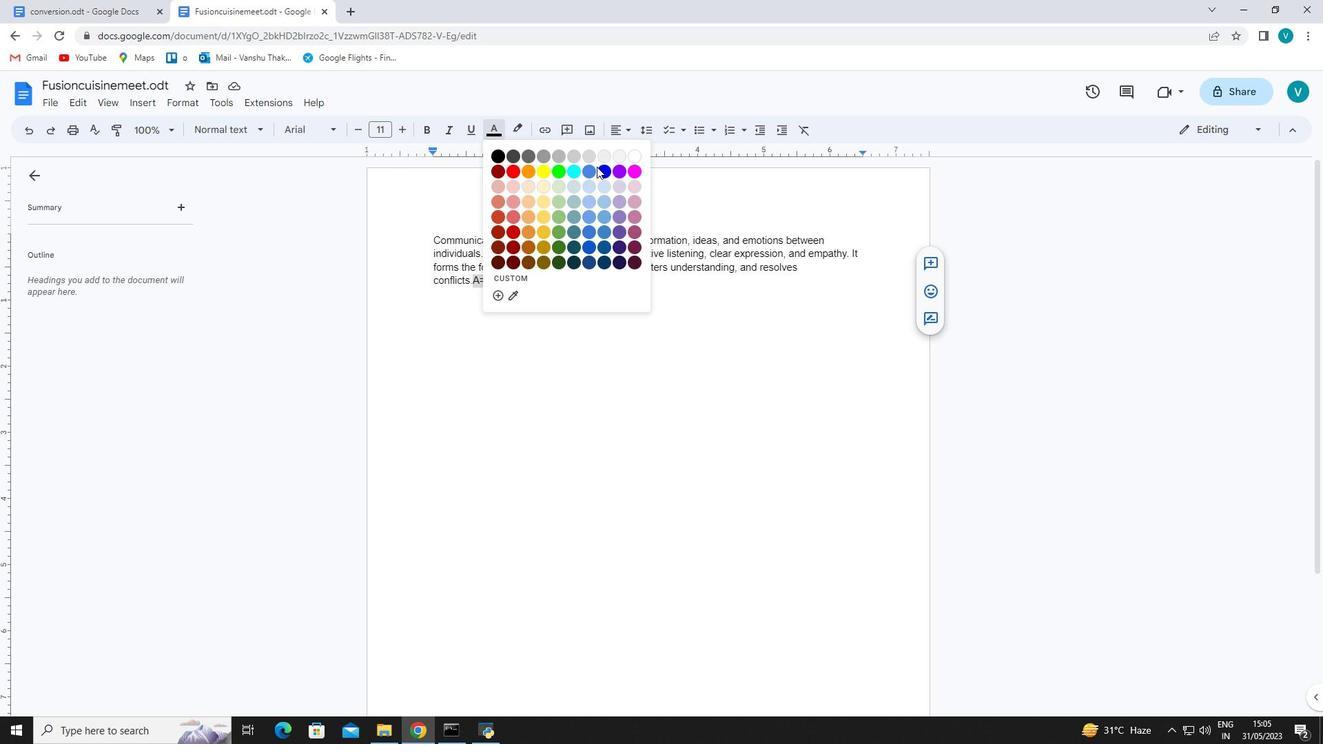 
Action: Mouse pressed left at (602, 168)
Screenshot: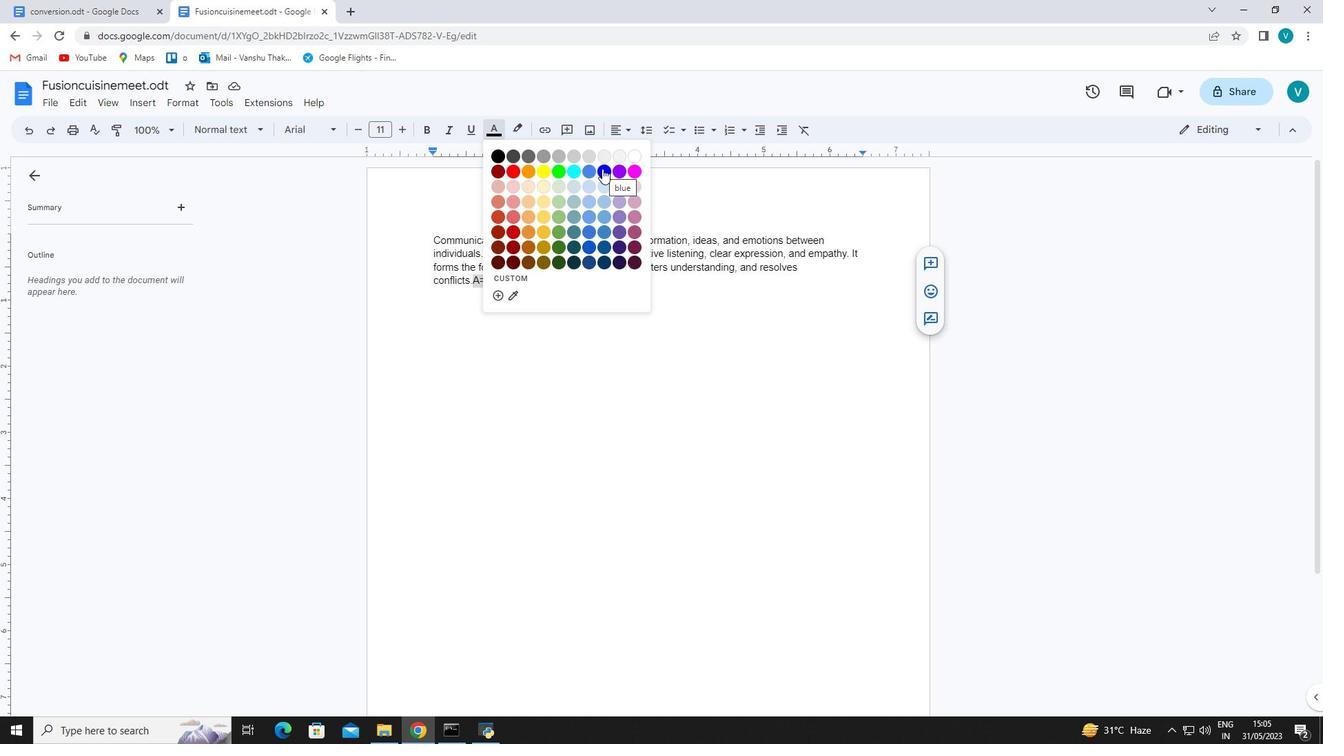 
Action: Mouse moved to (57, 106)
Screenshot: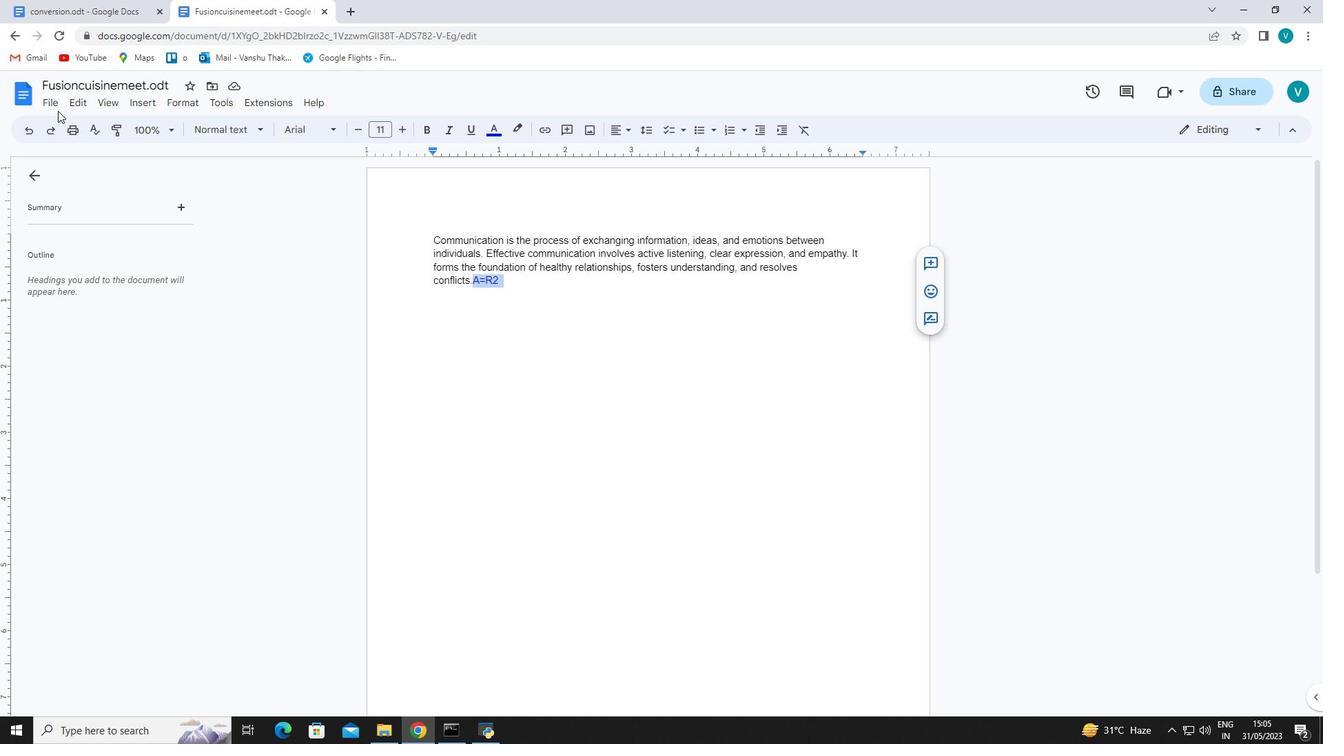 
Action: Mouse pressed left at (57, 106)
Screenshot: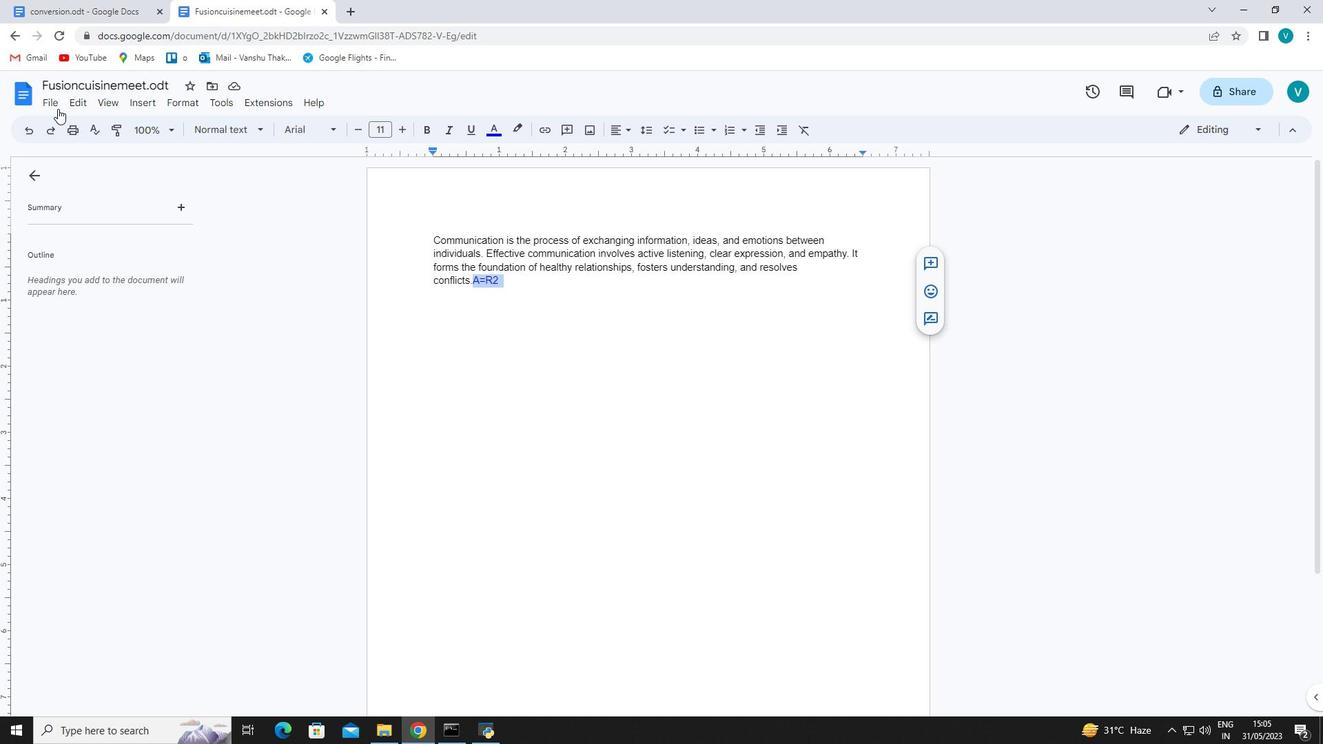 
Action: Mouse moved to (204, 480)
Screenshot: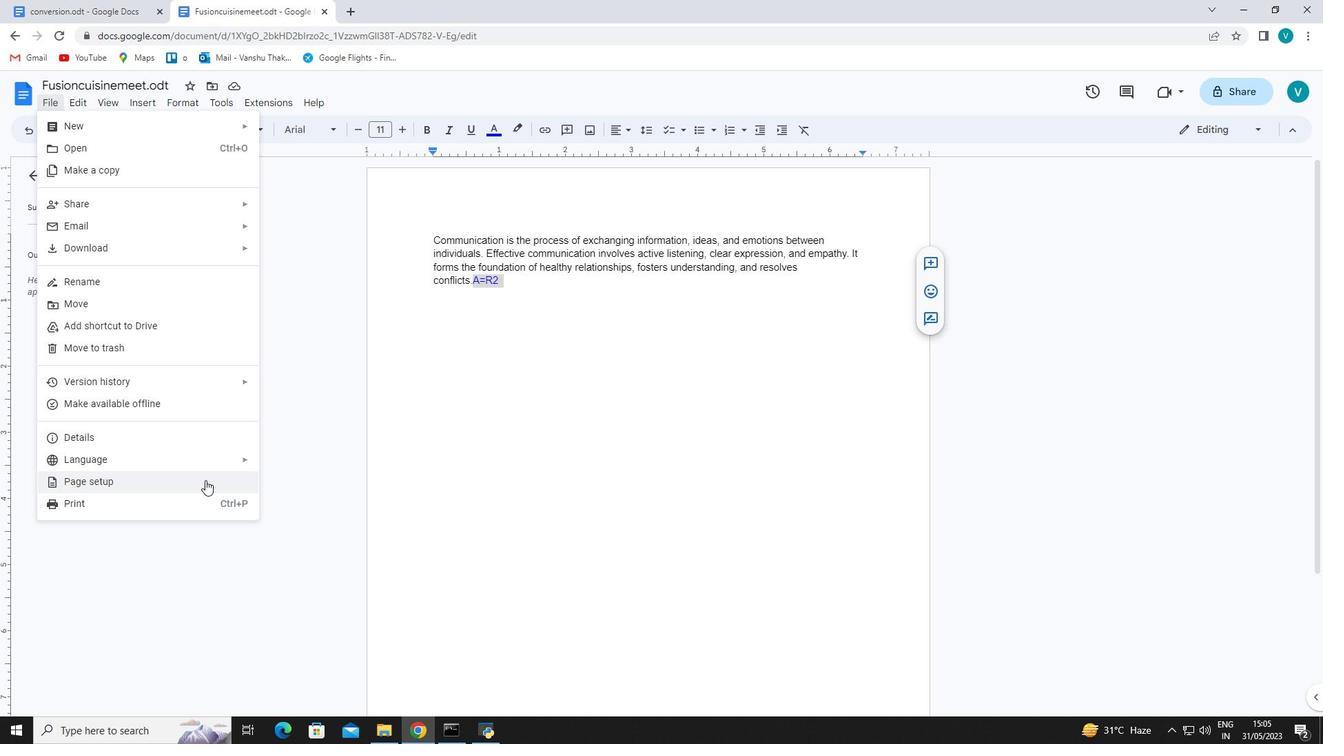 
Action: Mouse pressed left at (204, 480)
Screenshot: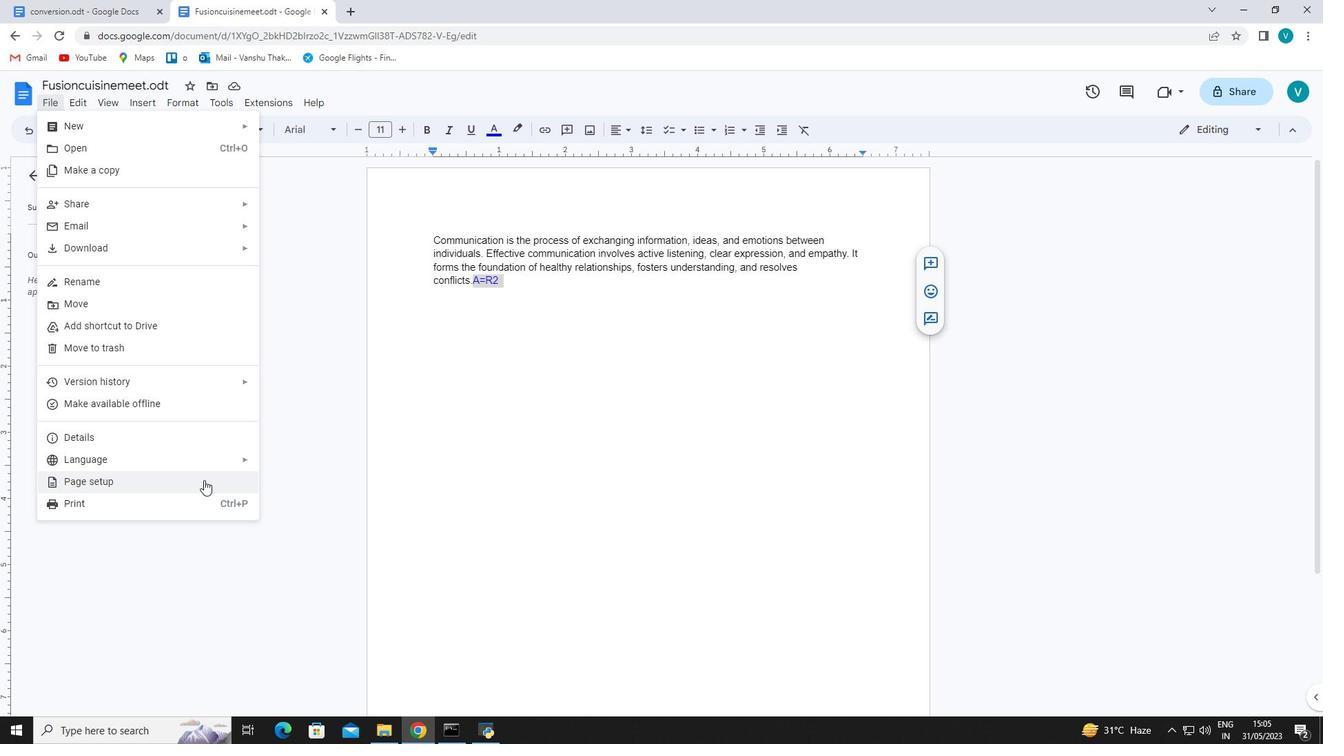 
Action: Mouse moved to (606, 377)
Screenshot: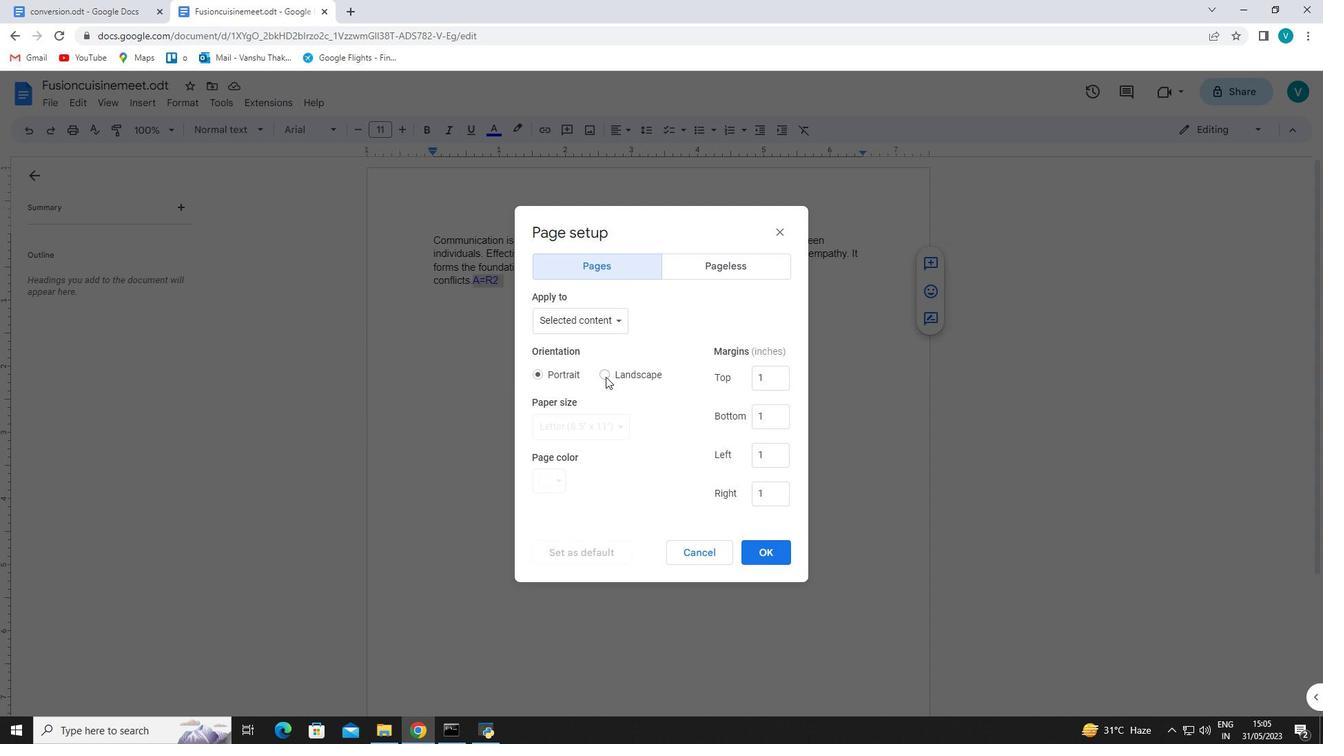 
Action: Mouse pressed left at (606, 377)
Screenshot: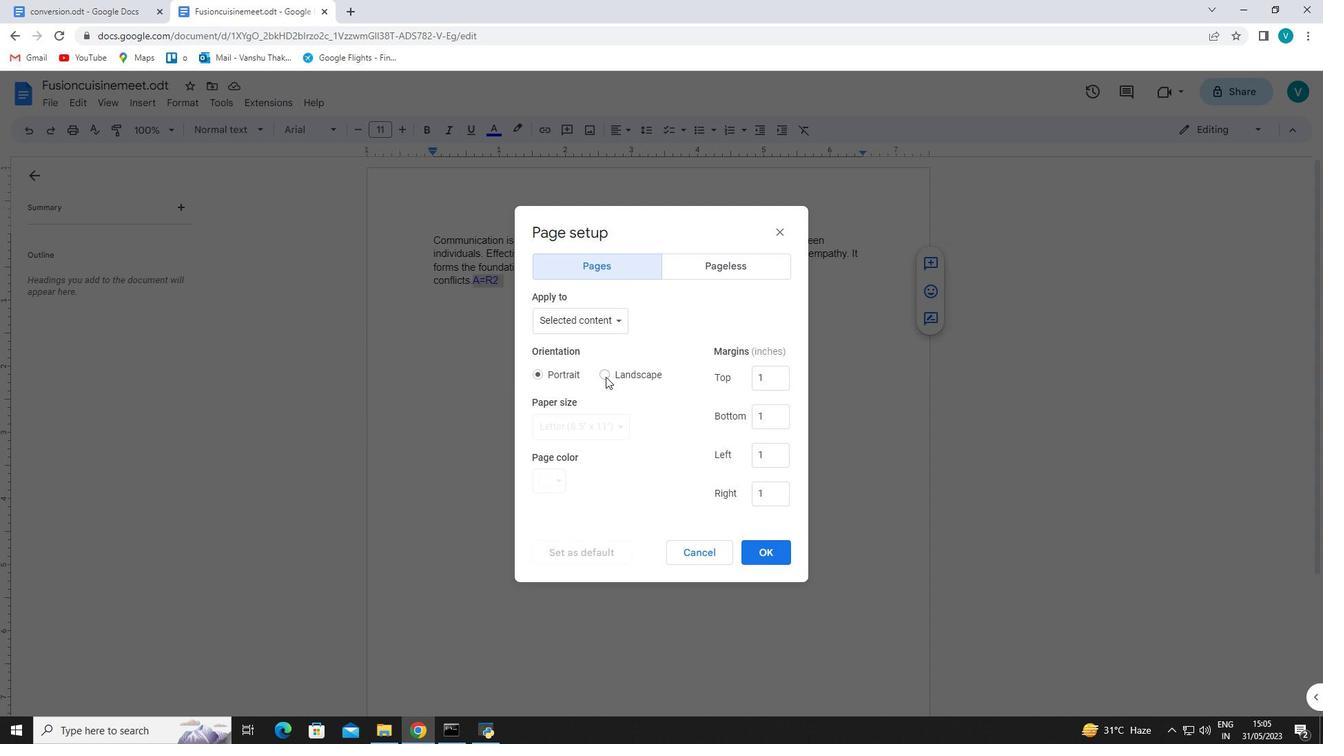 
Action: Mouse moved to (745, 548)
Screenshot: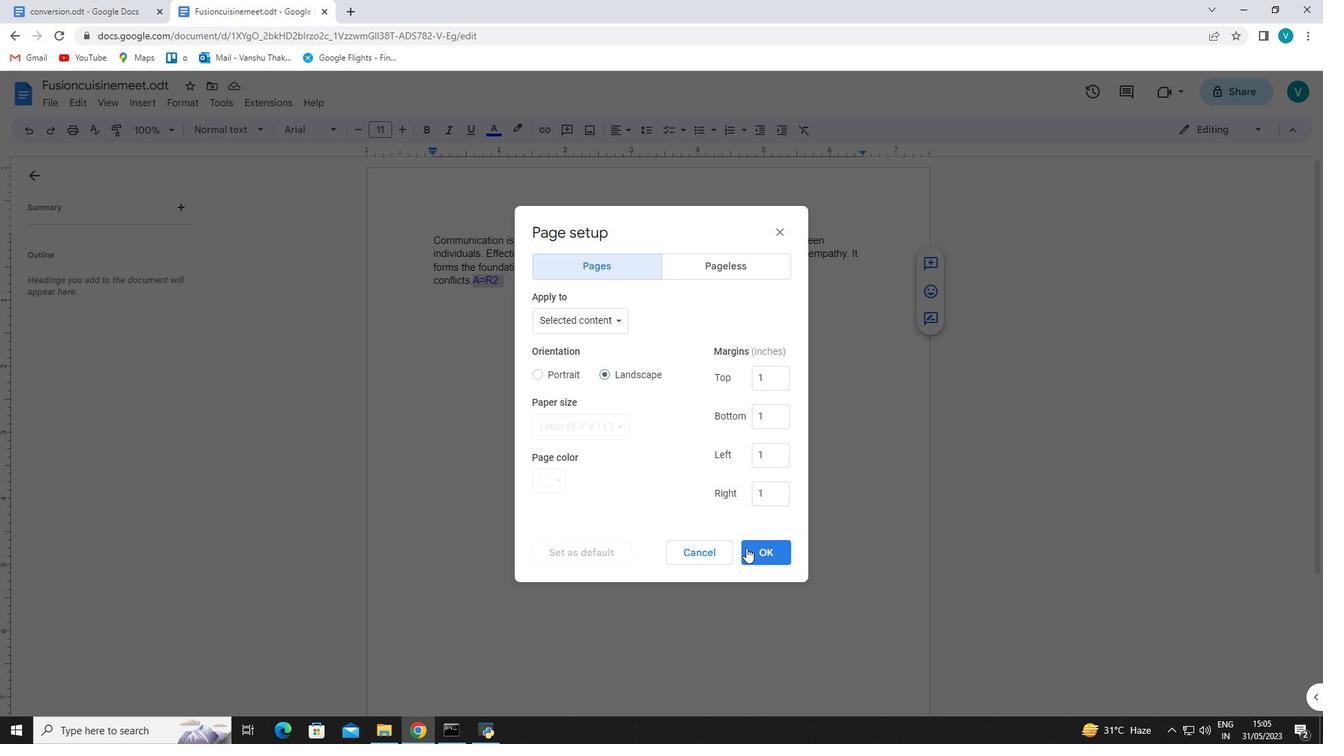 
Action: Mouse pressed left at (745, 548)
Screenshot: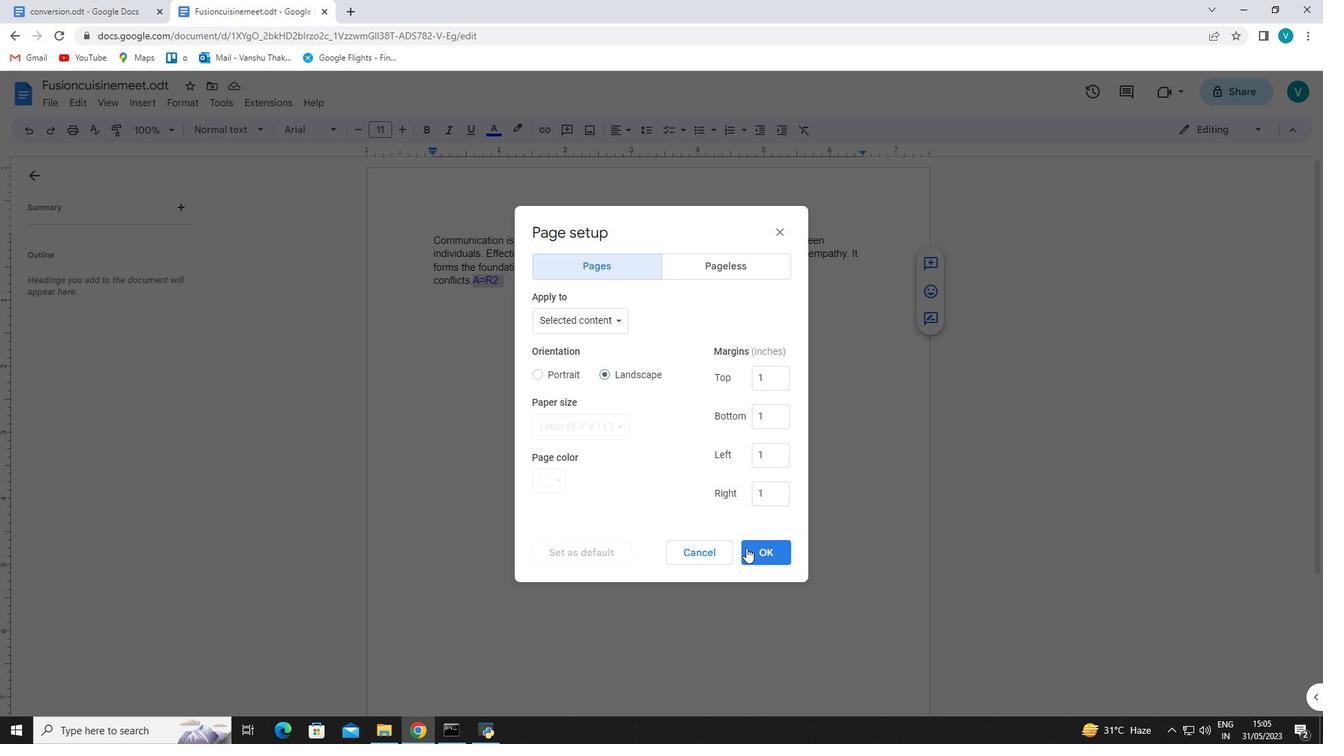 
Action: Mouse scrolled (745, 548) with delta (0, 0)
Screenshot: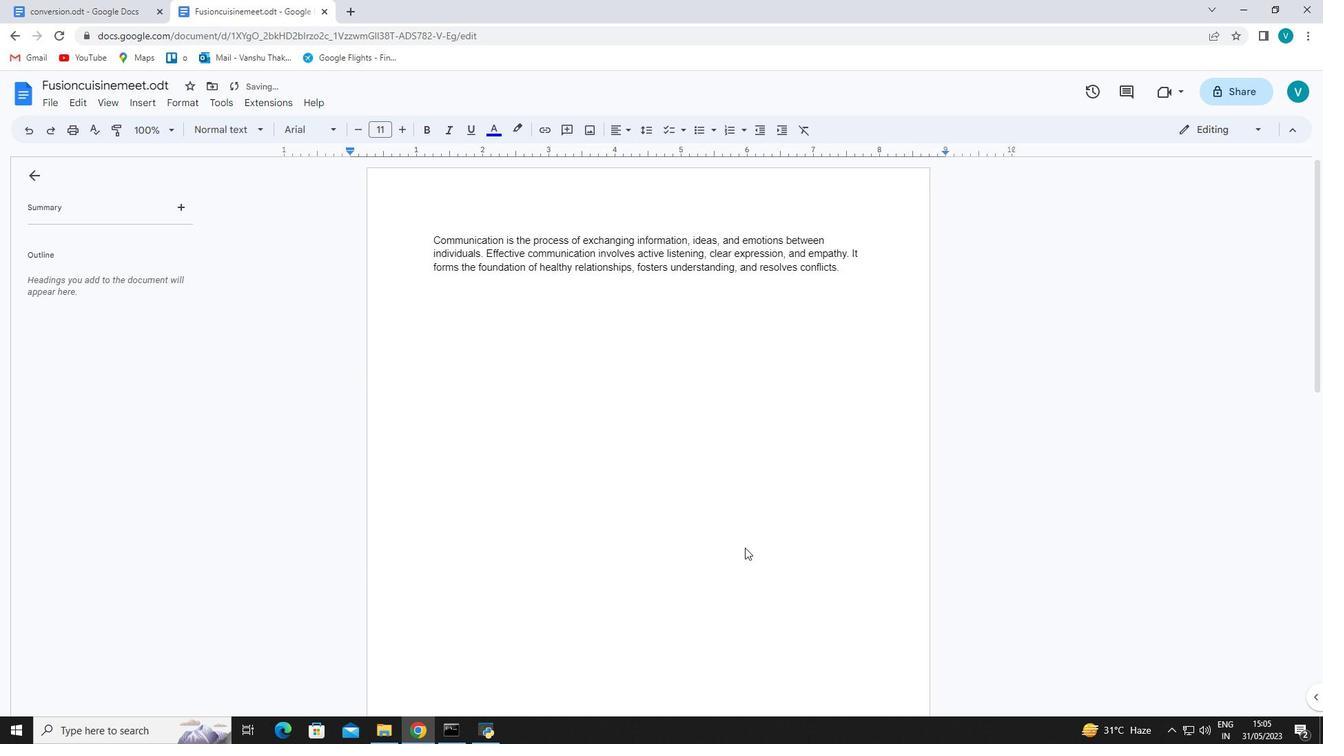 
Action: Mouse scrolled (745, 548) with delta (0, 0)
Screenshot: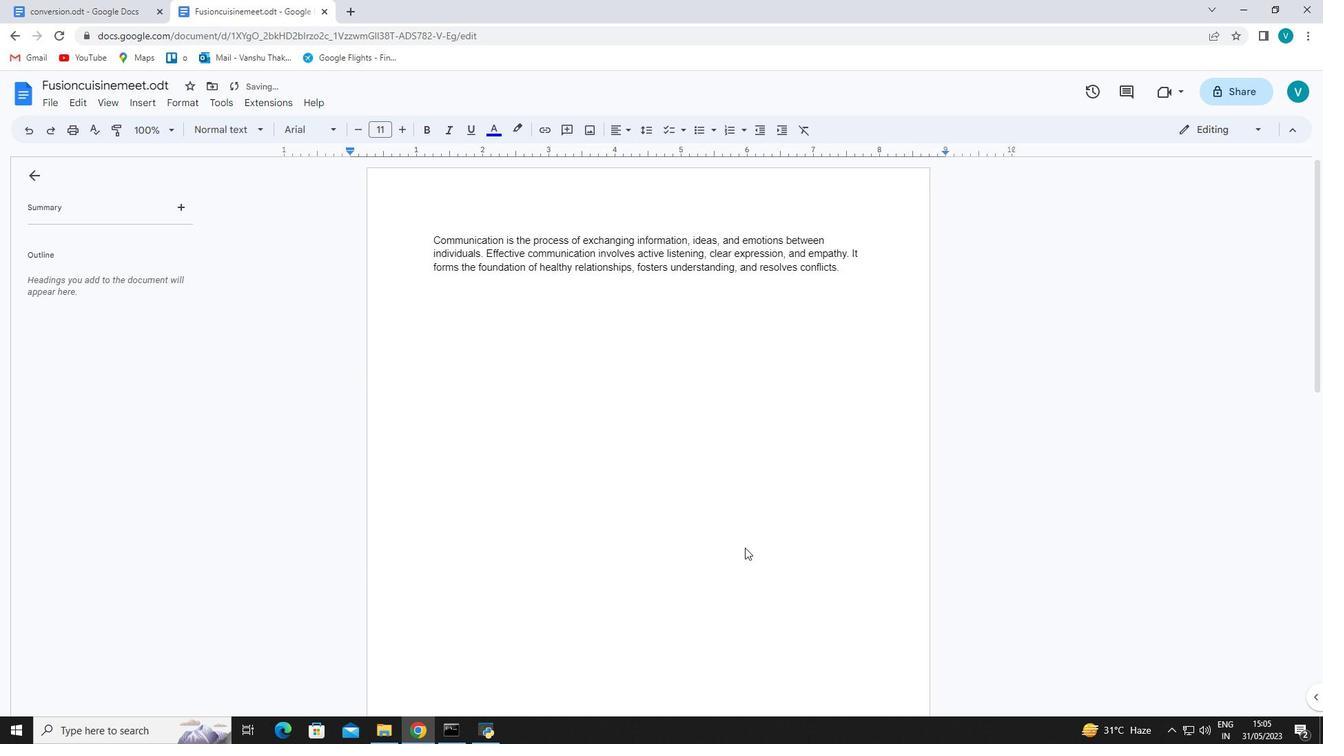 
Action: Mouse scrolled (745, 548) with delta (0, 0)
Screenshot: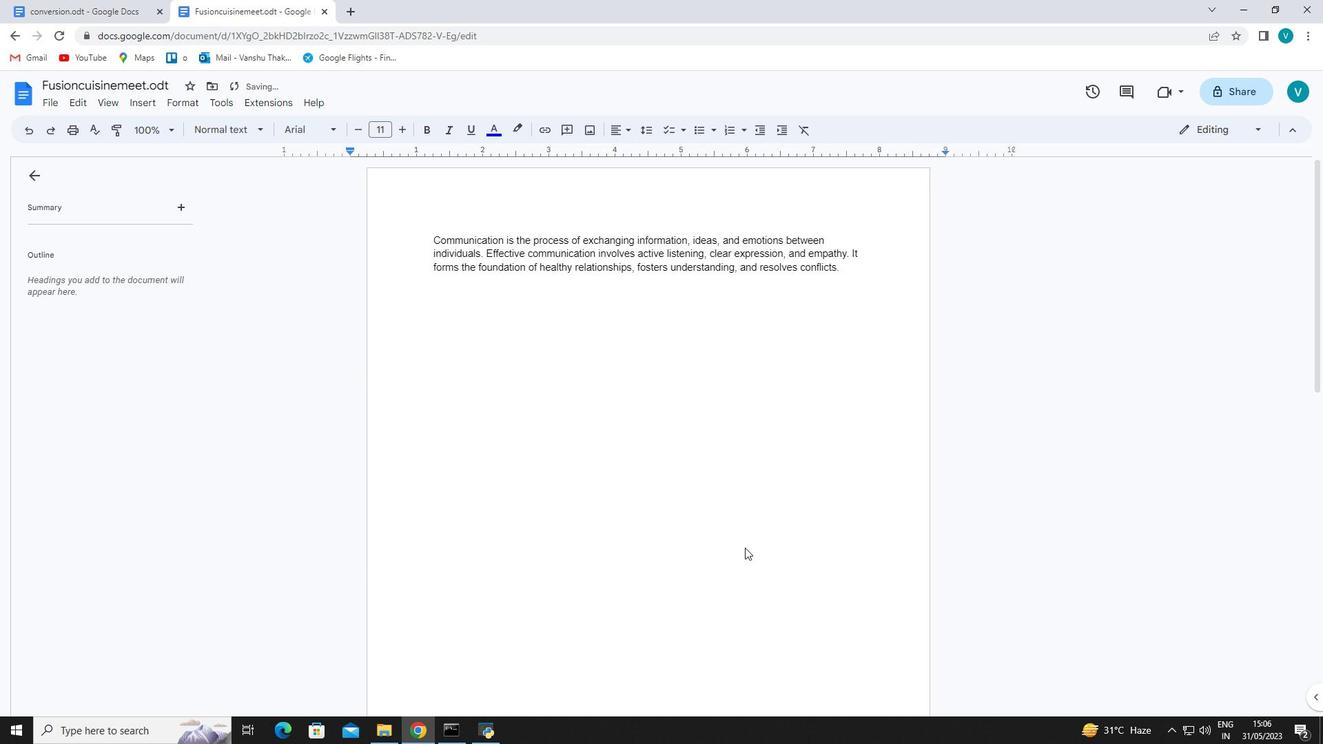 
Action: Mouse scrolled (745, 548) with delta (0, 0)
Screenshot: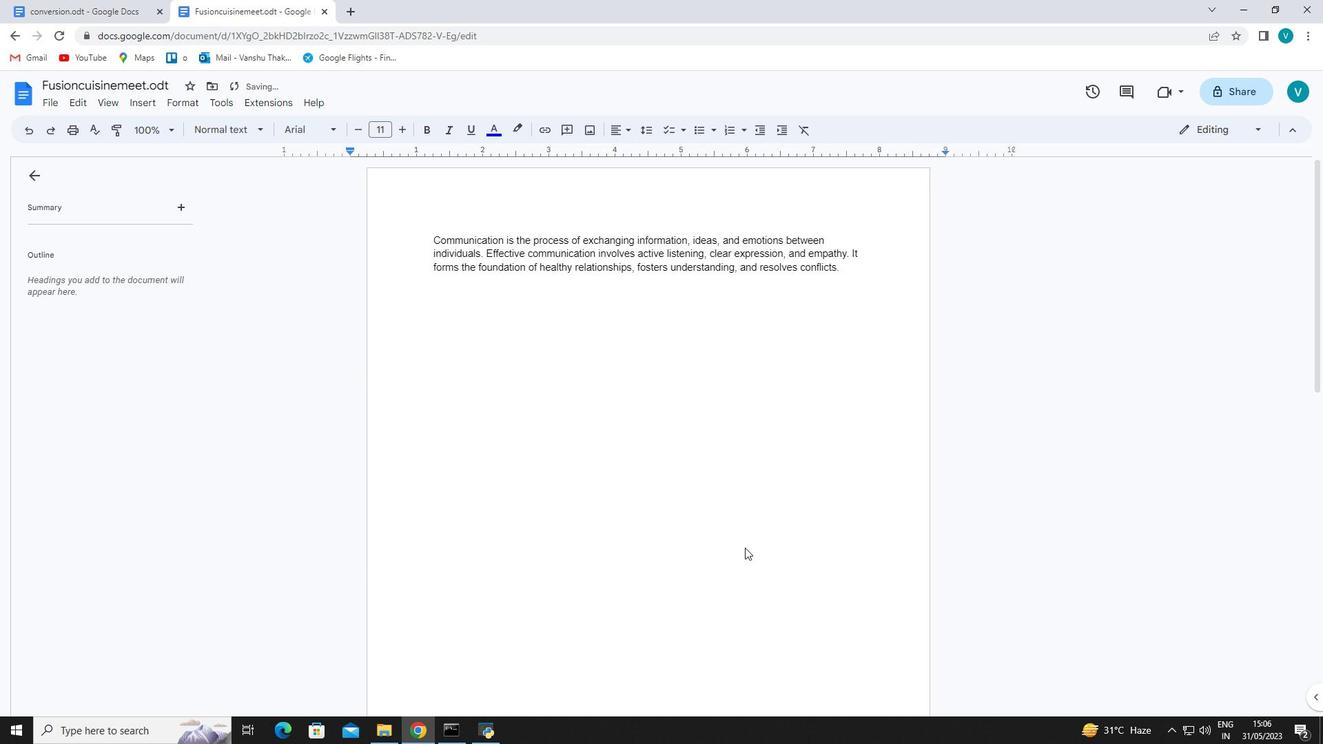 
